 Task: Search one way flight ticket for 4 adults, 1 infant in seat and 1 infant on lap in premium economy from Miami: Miami International Airport to South Bend: South Bend International Airport on 8-6-2023. Choice of flights is Emirates. Number of bags: 5 checked bags. Price is upto 78000. Outbound departure time preference is 22:15.
Action: Mouse moved to (282, 355)
Screenshot: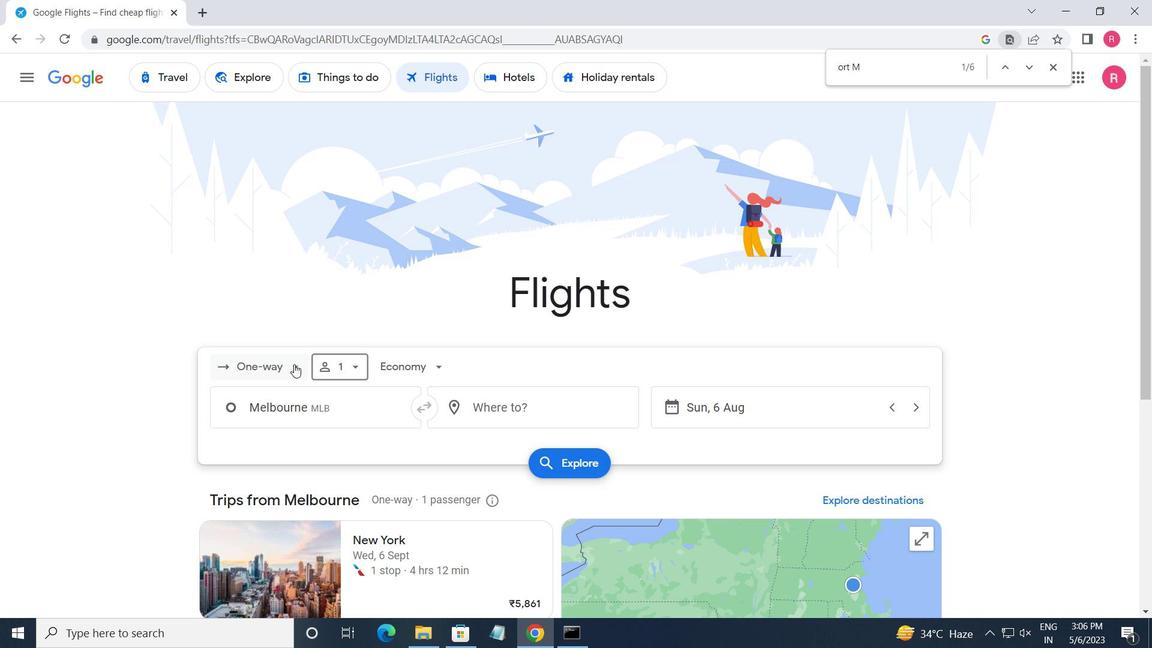 
Action: Mouse pressed left at (282, 355)
Screenshot: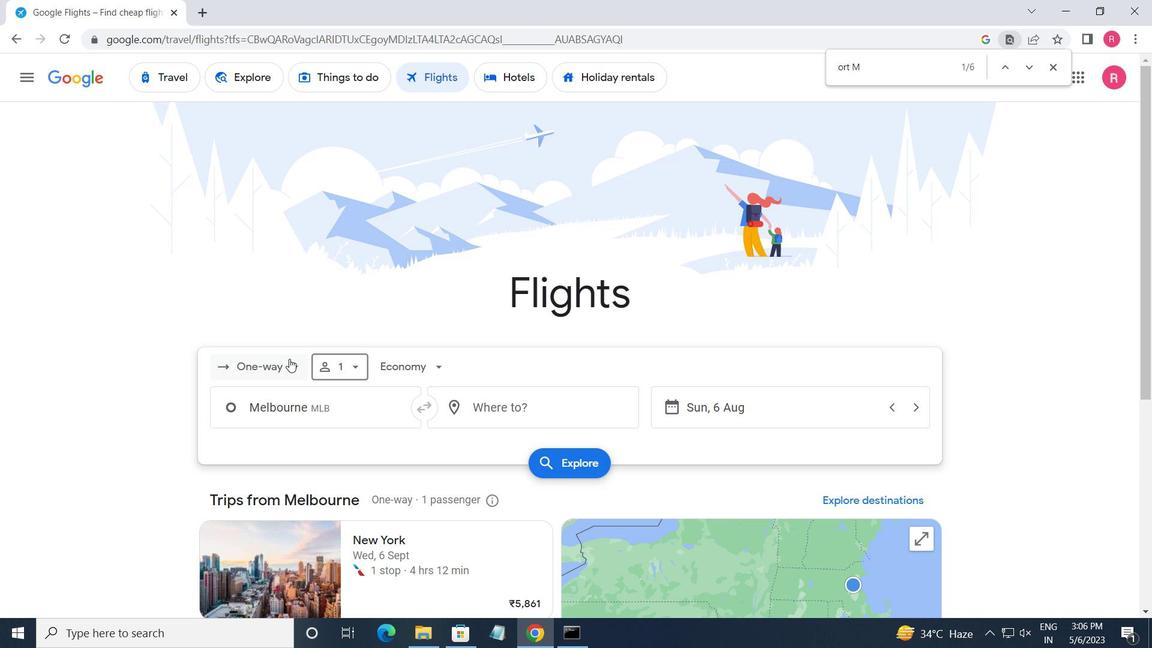 
Action: Mouse moved to (283, 444)
Screenshot: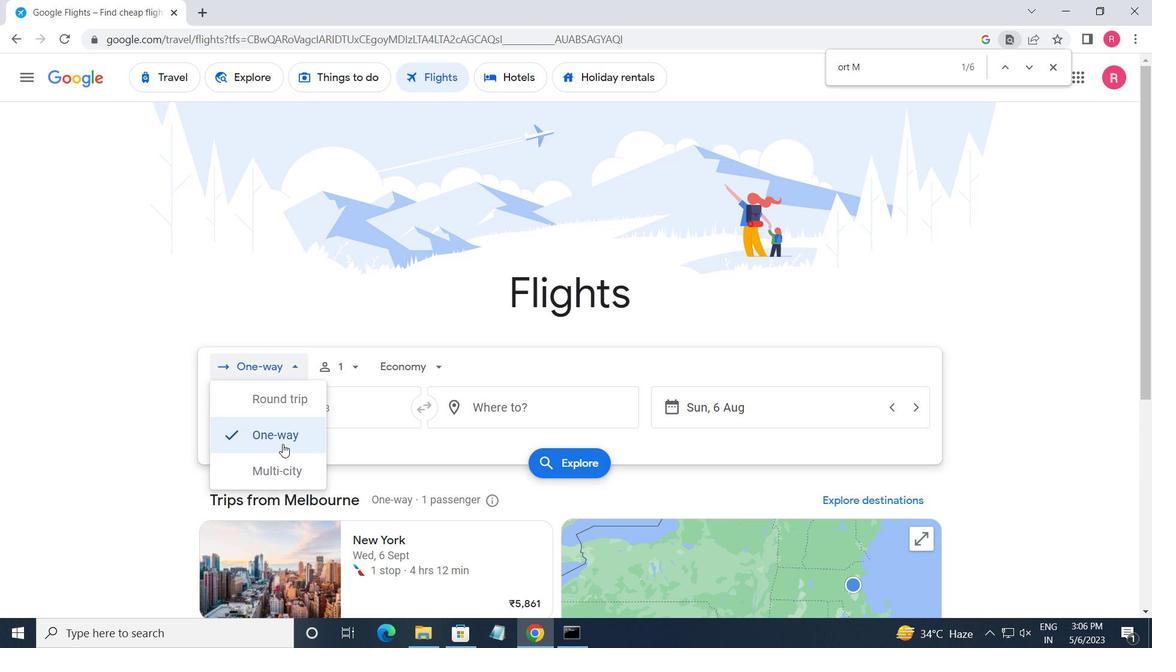 
Action: Mouse pressed left at (283, 444)
Screenshot: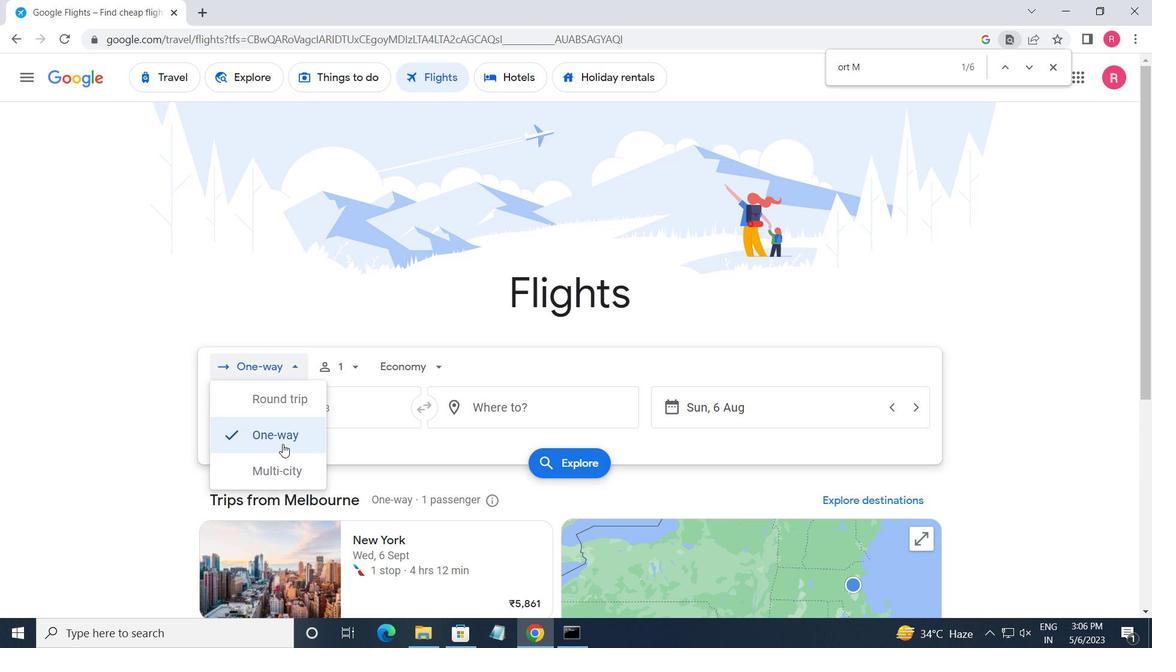 
Action: Mouse moved to (363, 373)
Screenshot: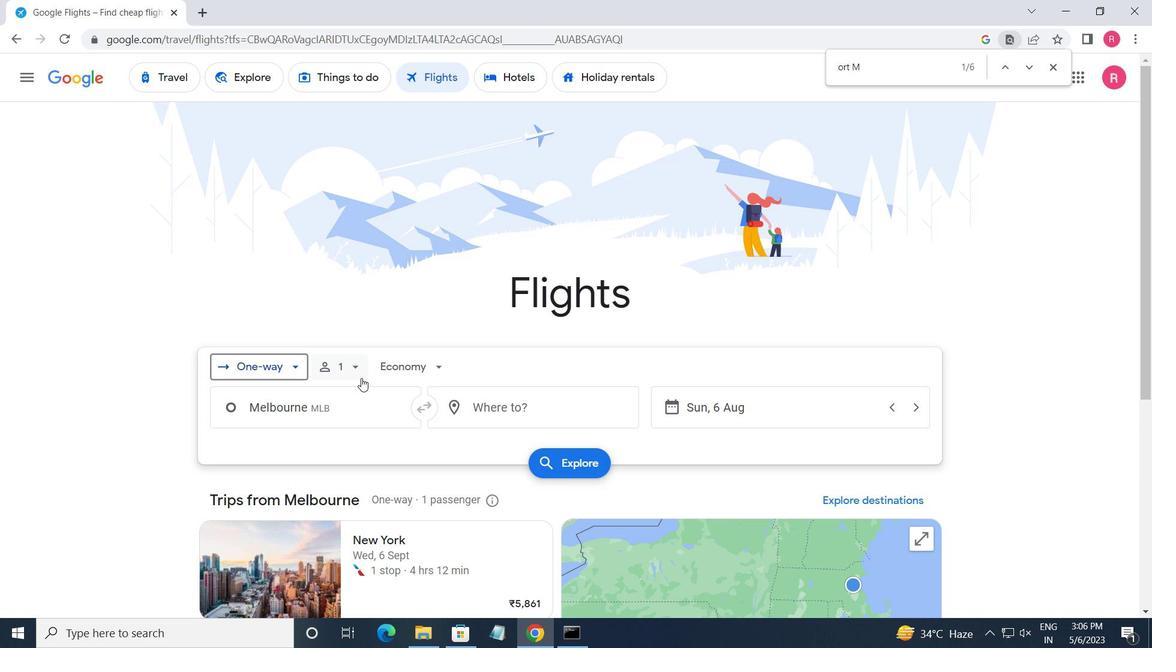 
Action: Mouse pressed left at (363, 373)
Screenshot: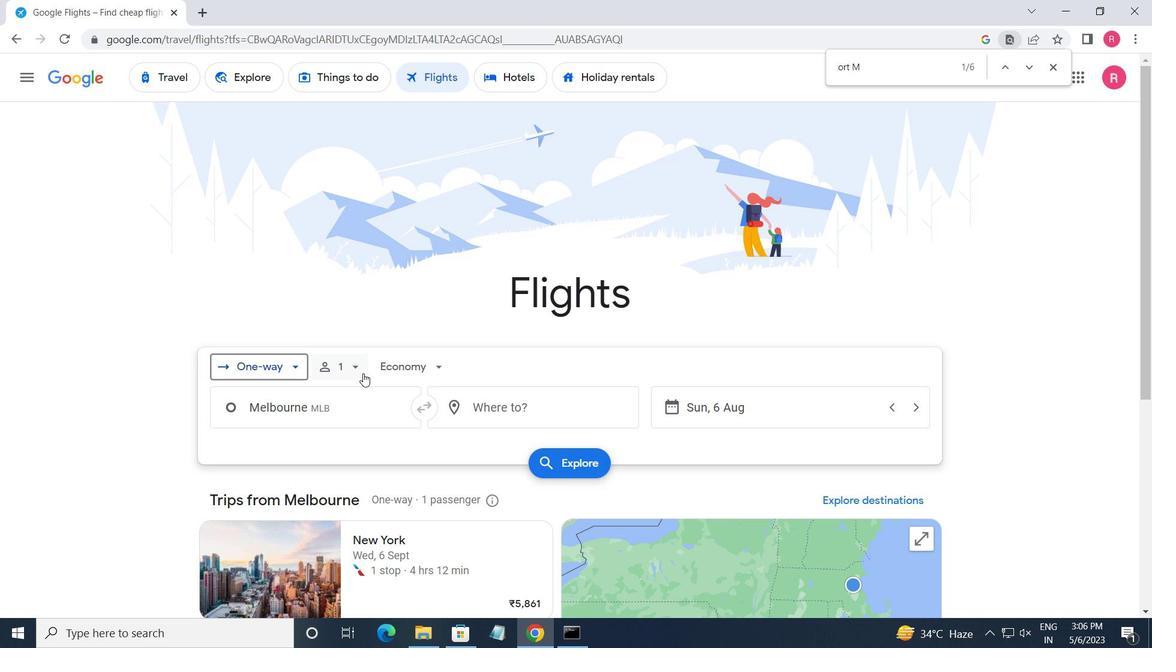 
Action: Mouse moved to (466, 407)
Screenshot: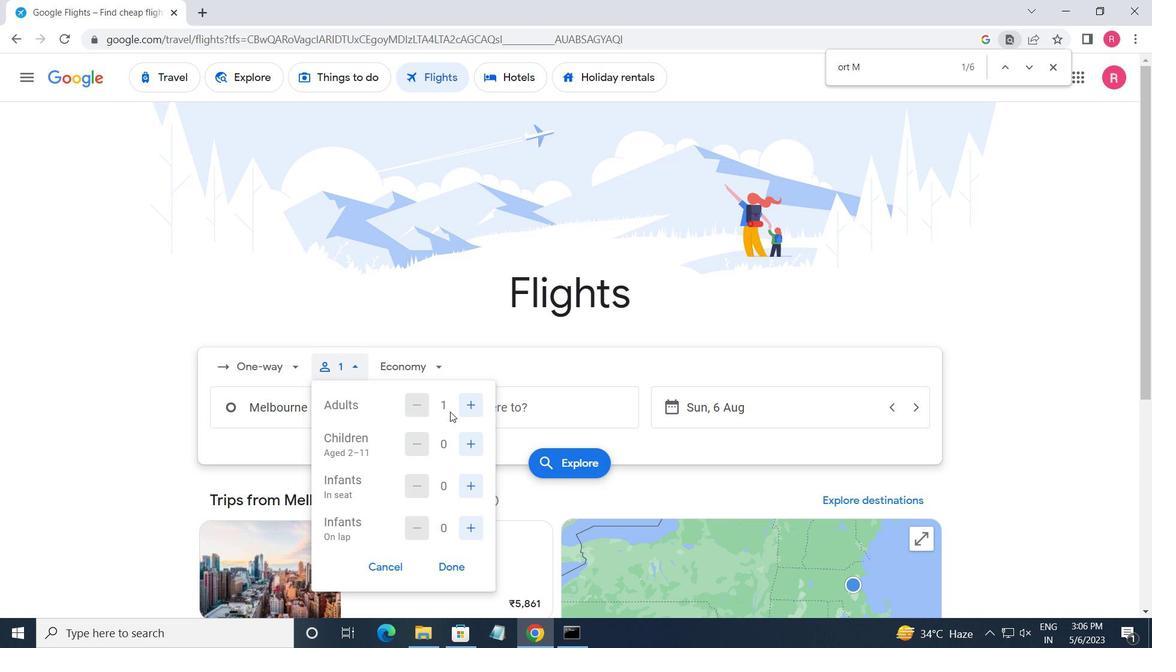 
Action: Mouse pressed left at (466, 407)
Screenshot: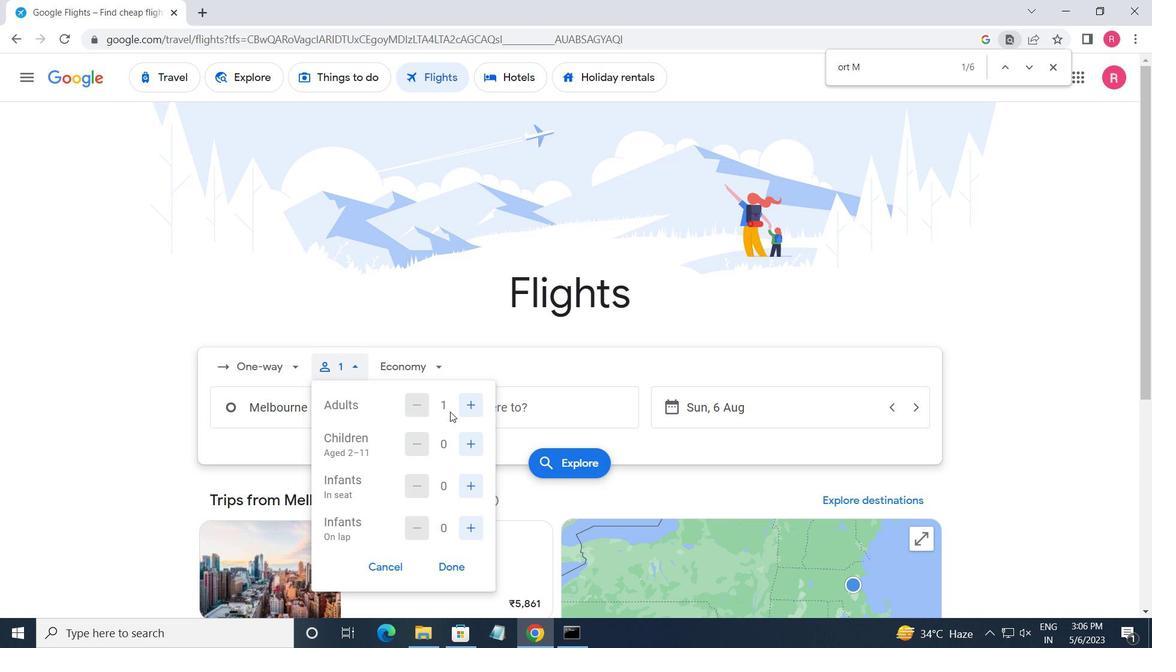 
Action: Mouse pressed left at (466, 407)
Screenshot: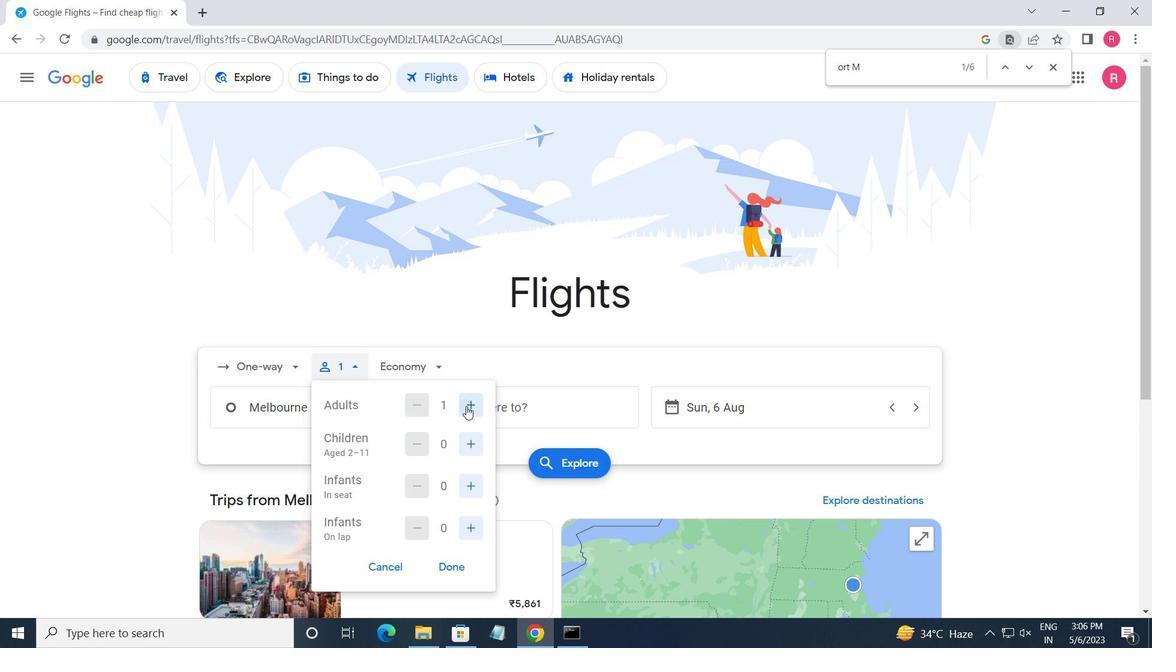 
Action: Mouse pressed left at (466, 407)
Screenshot: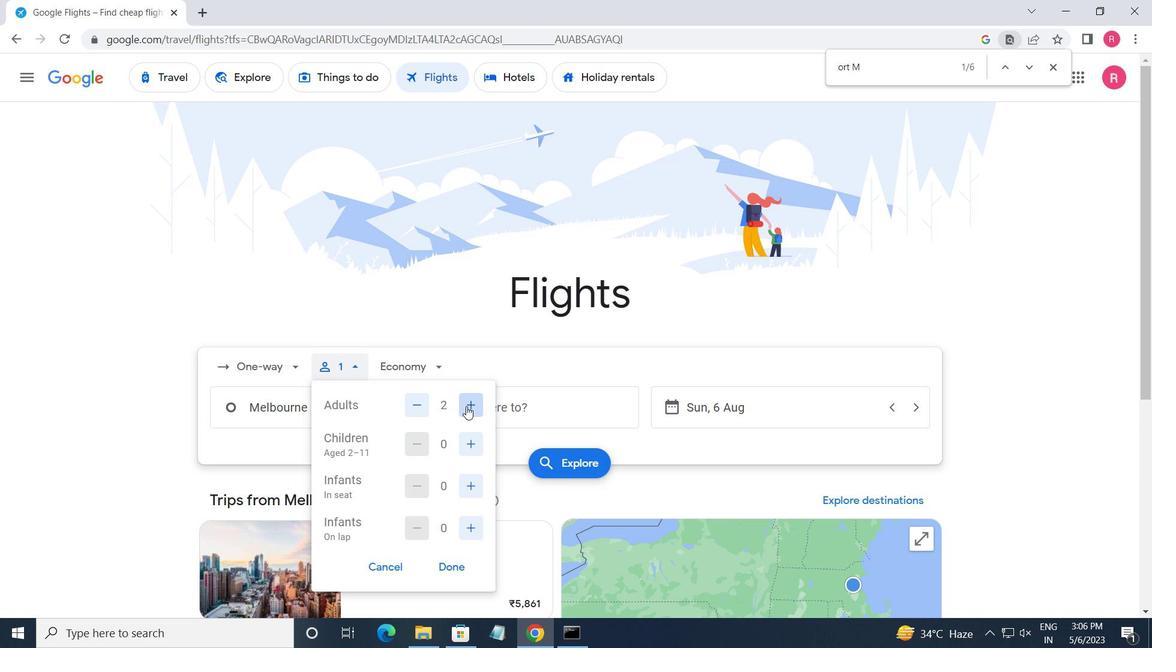 
Action: Mouse moved to (467, 447)
Screenshot: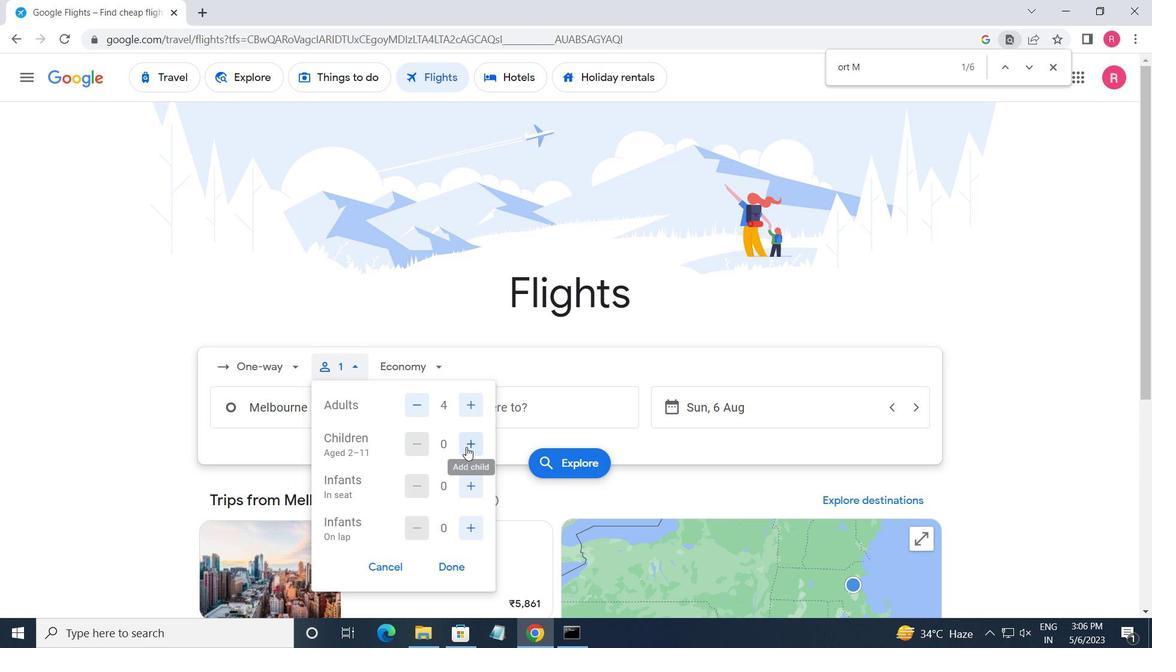 
Action: Mouse pressed left at (467, 447)
Screenshot: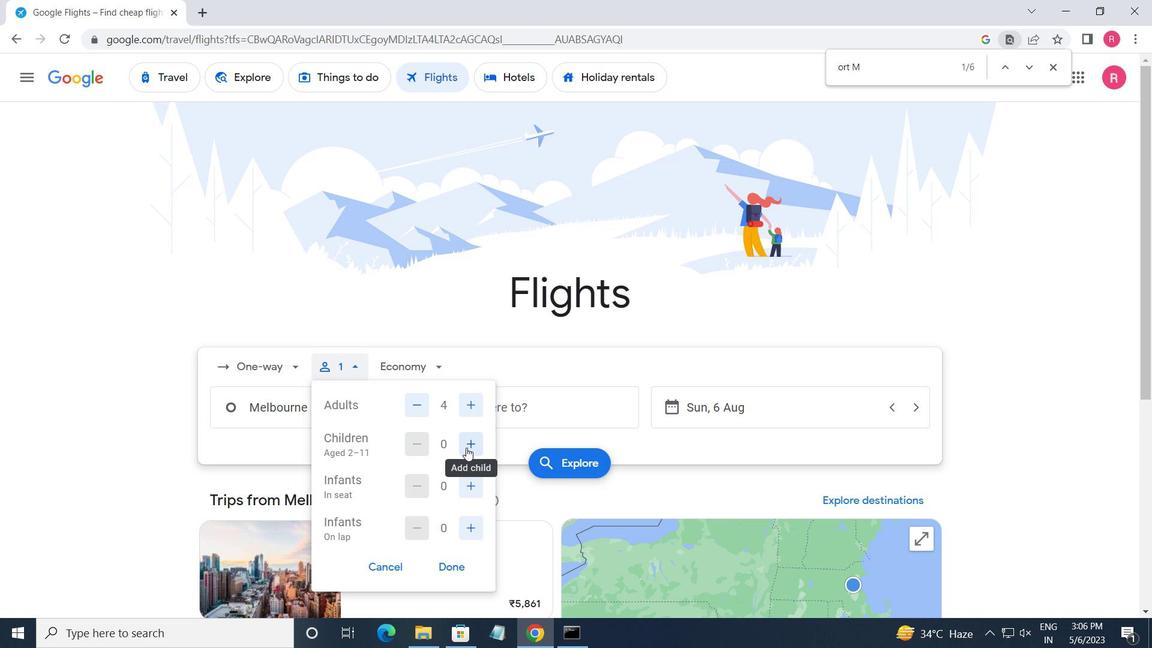 
Action: Mouse moved to (463, 486)
Screenshot: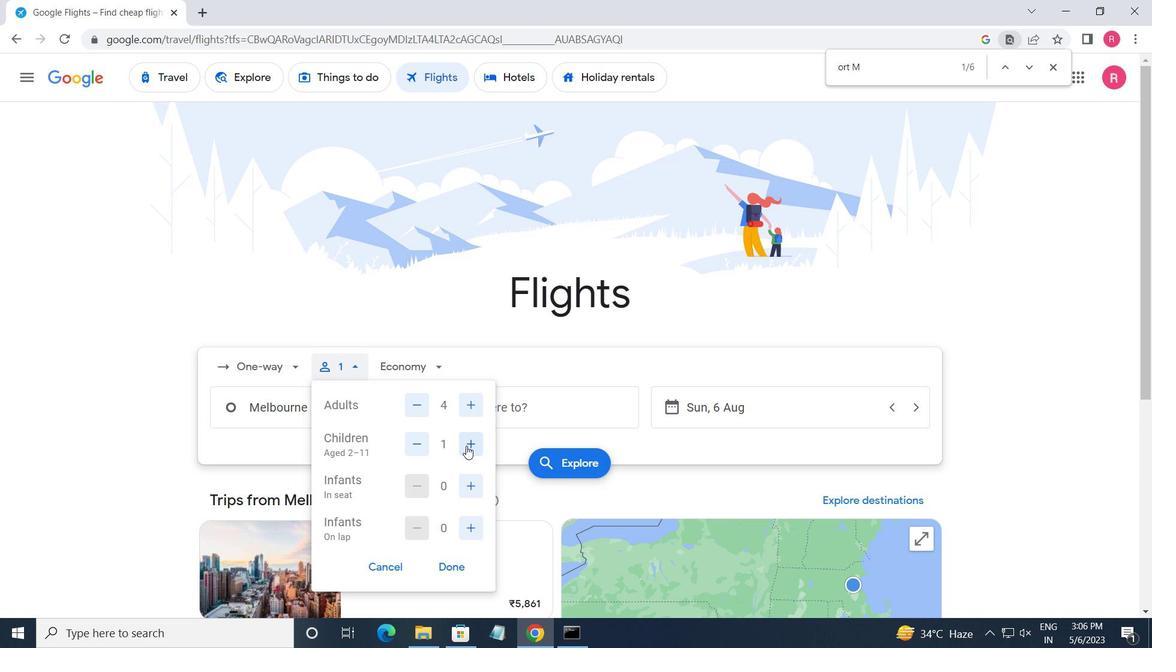 
Action: Mouse pressed left at (463, 486)
Screenshot: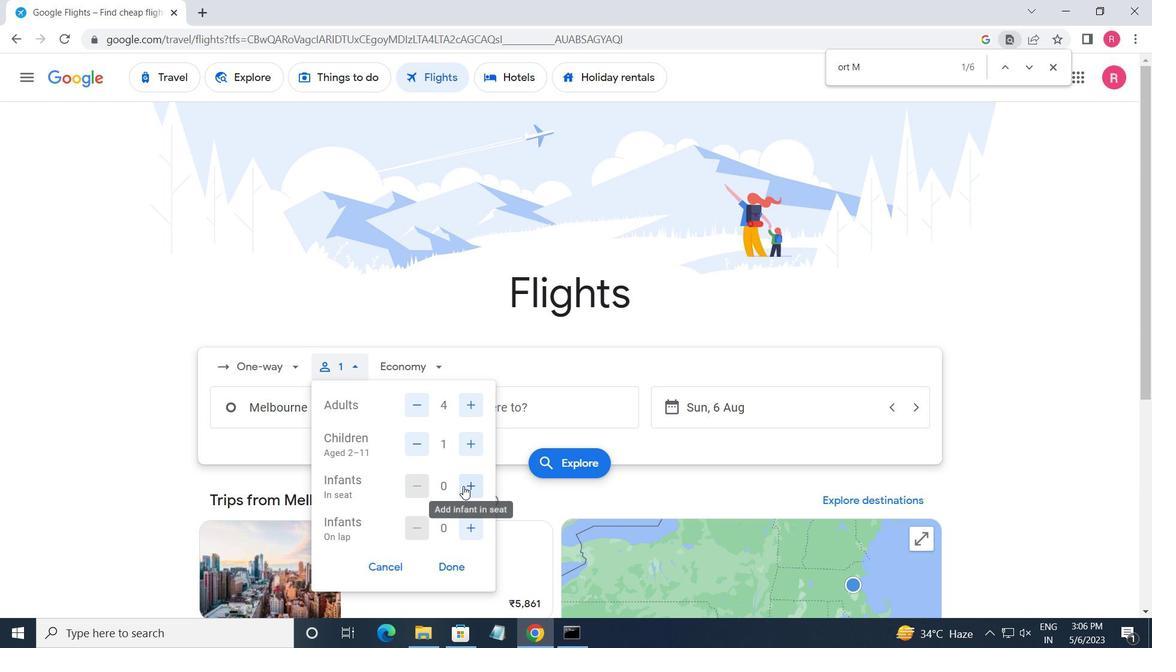 
Action: Mouse moved to (449, 575)
Screenshot: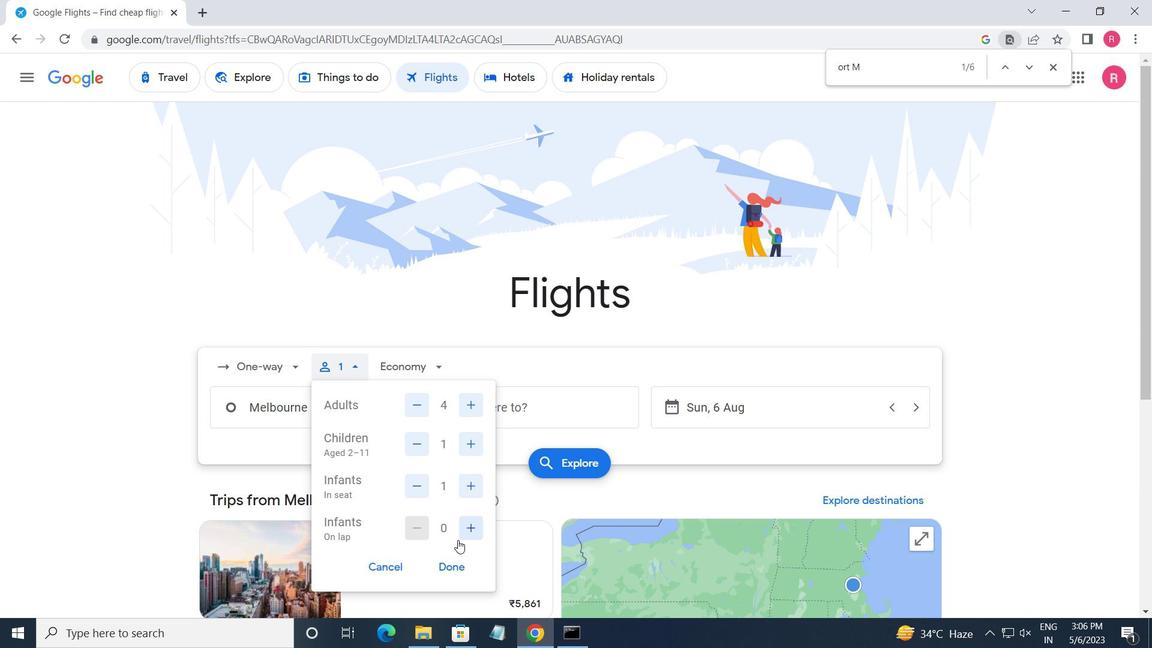 
Action: Mouse pressed left at (449, 575)
Screenshot: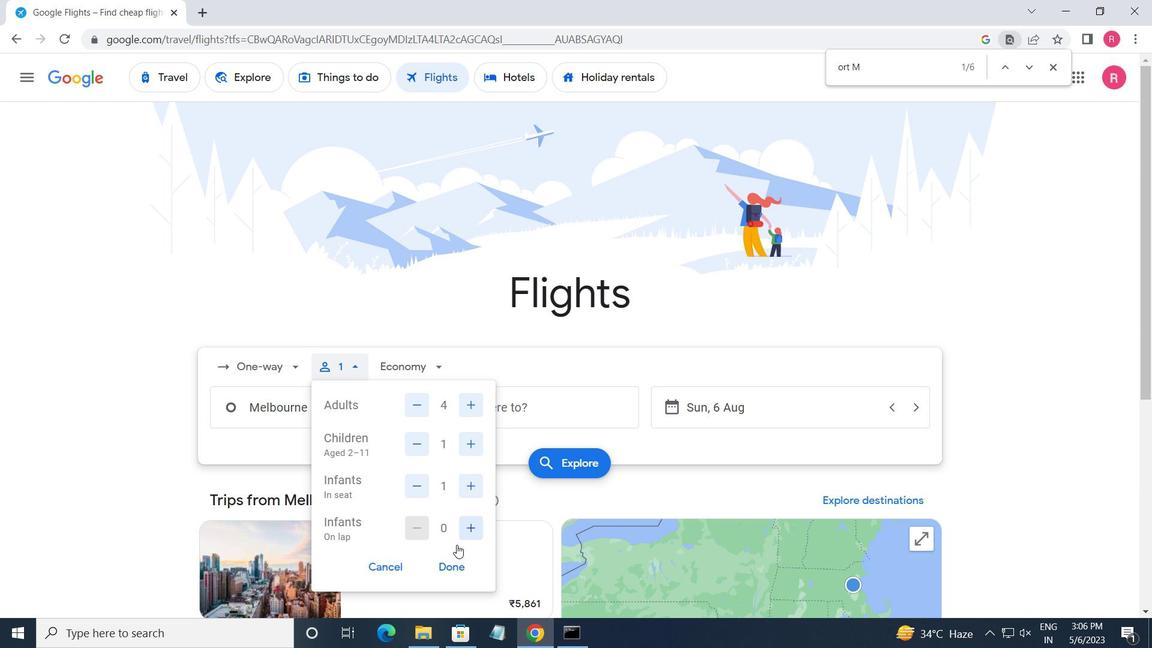 
Action: Mouse moved to (401, 371)
Screenshot: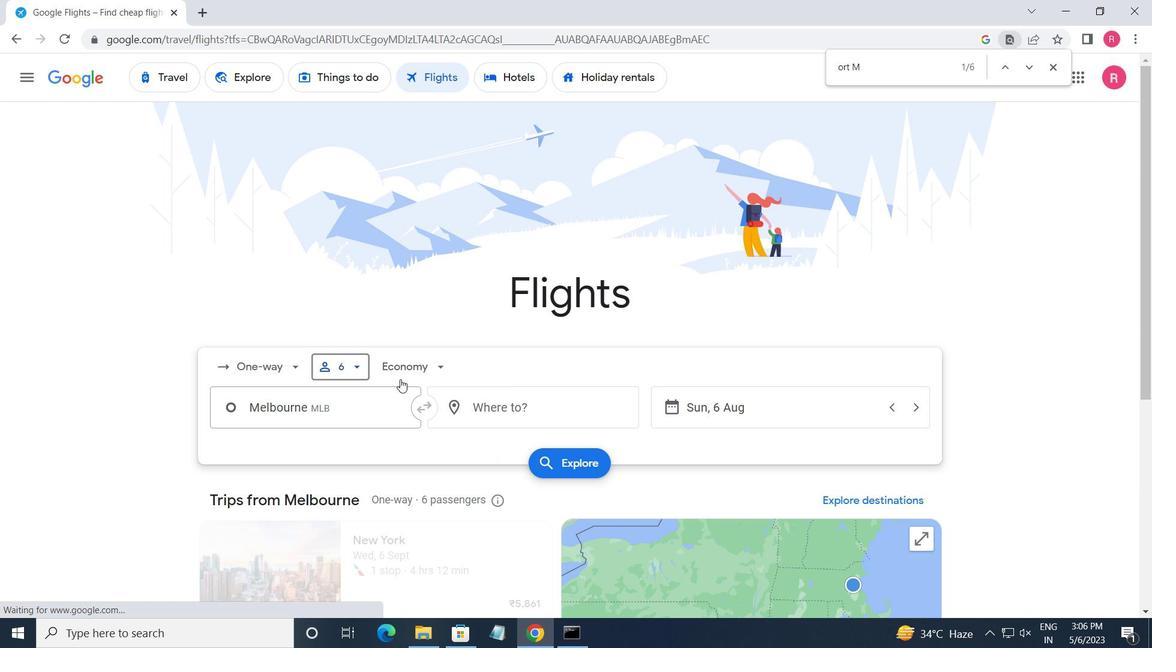 
Action: Mouse pressed left at (401, 371)
Screenshot: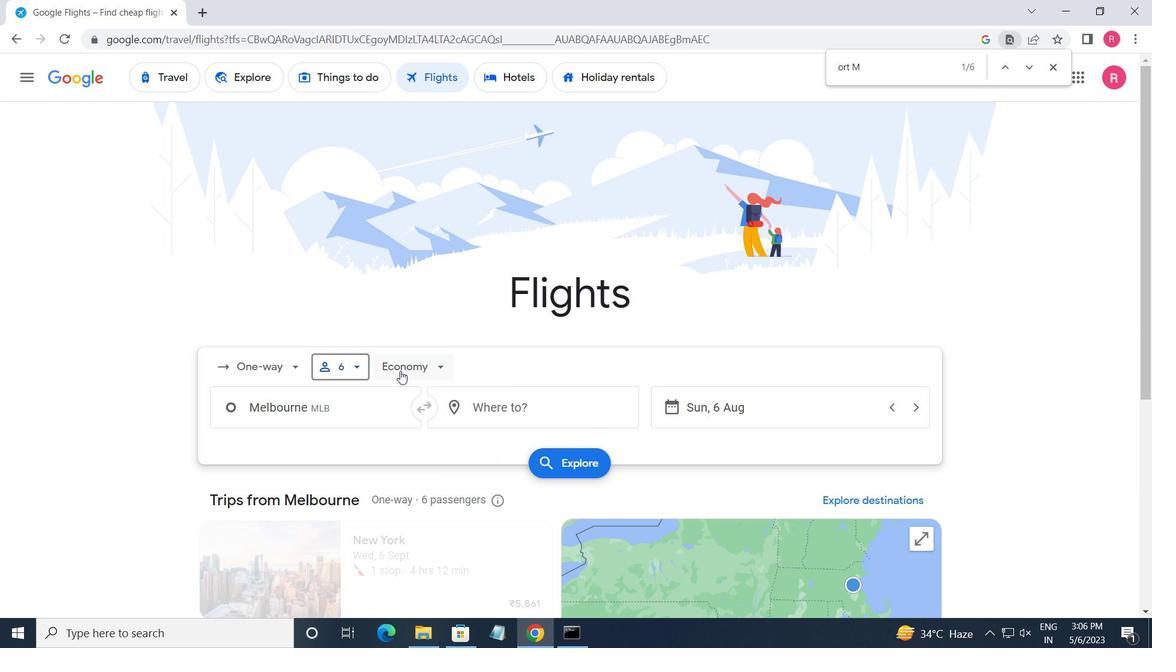 
Action: Mouse moved to (416, 443)
Screenshot: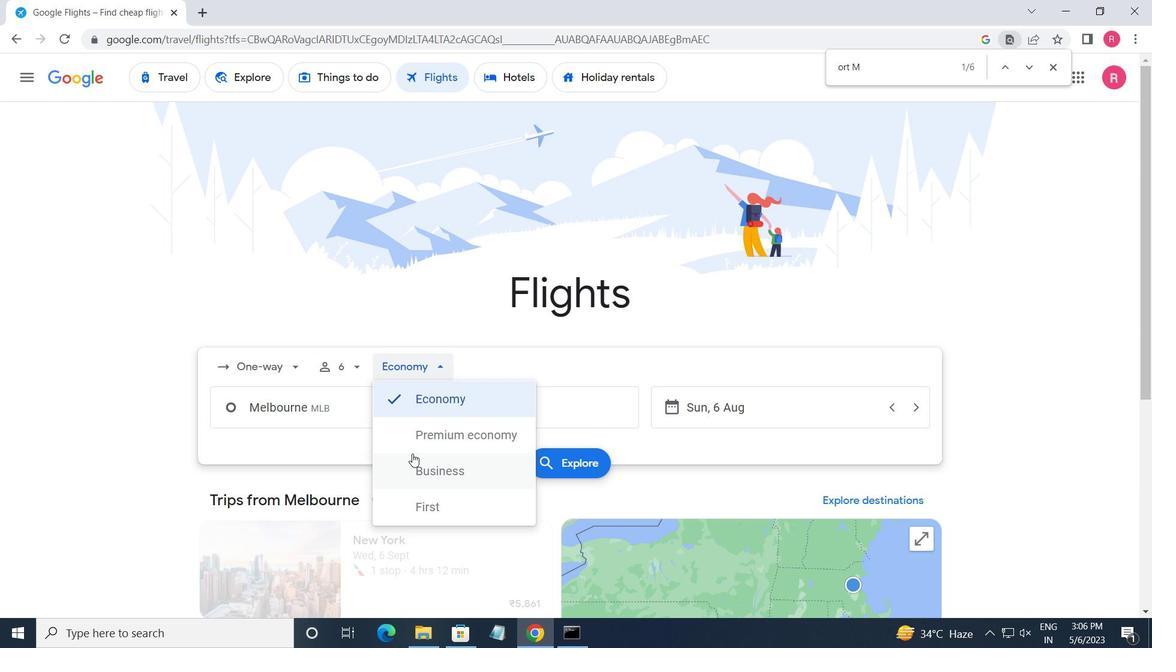
Action: Mouse pressed left at (416, 443)
Screenshot: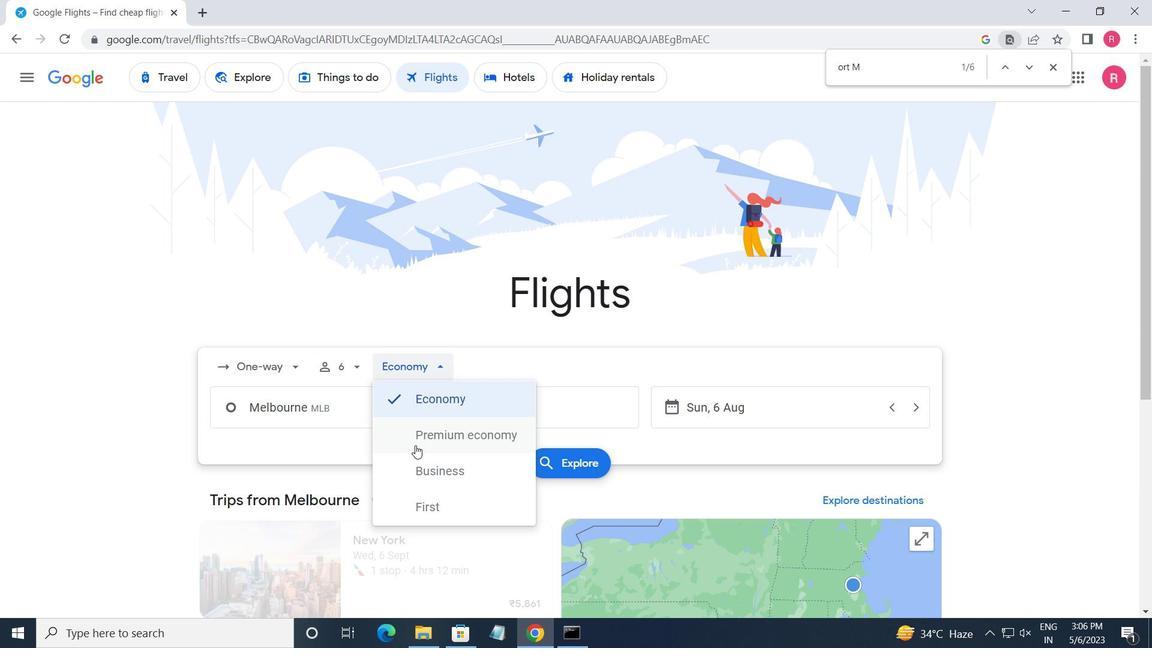 
Action: Mouse moved to (355, 423)
Screenshot: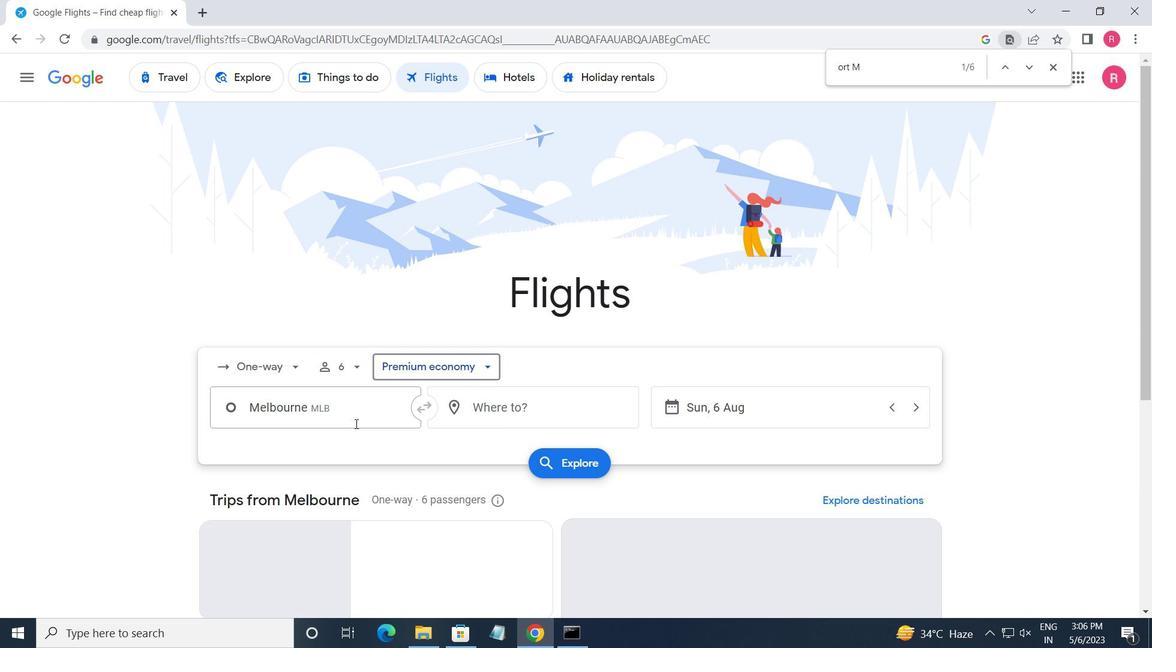 
Action: Mouse pressed left at (355, 423)
Screenshot: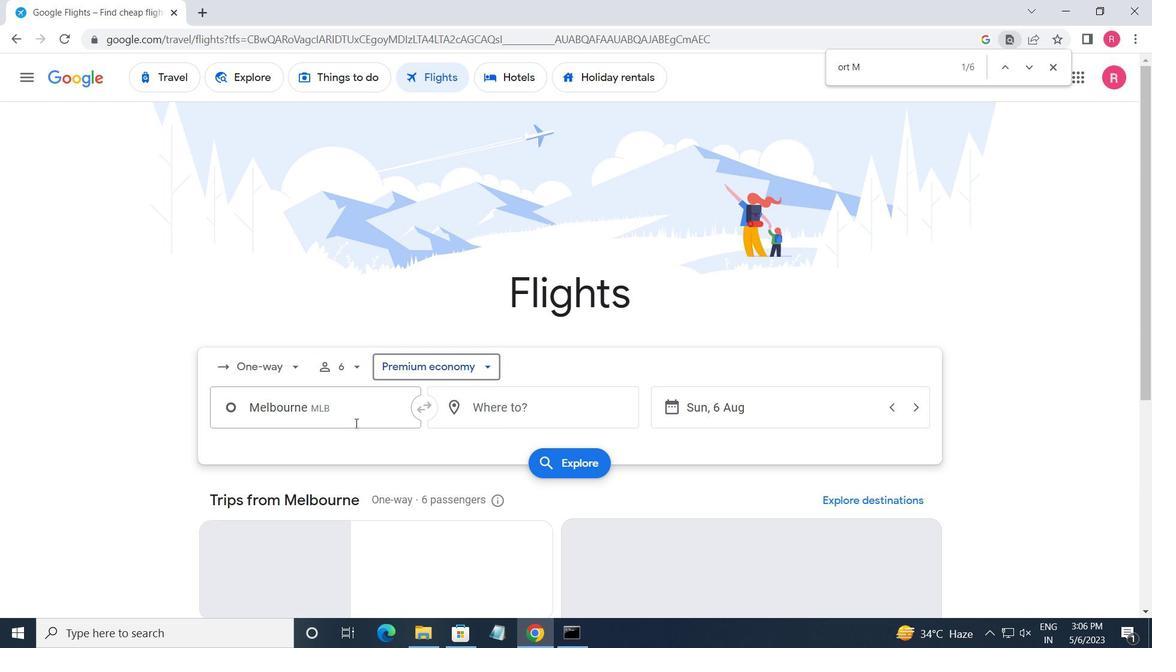 
Action: Mouse moved to (349, 419)
Screenshot: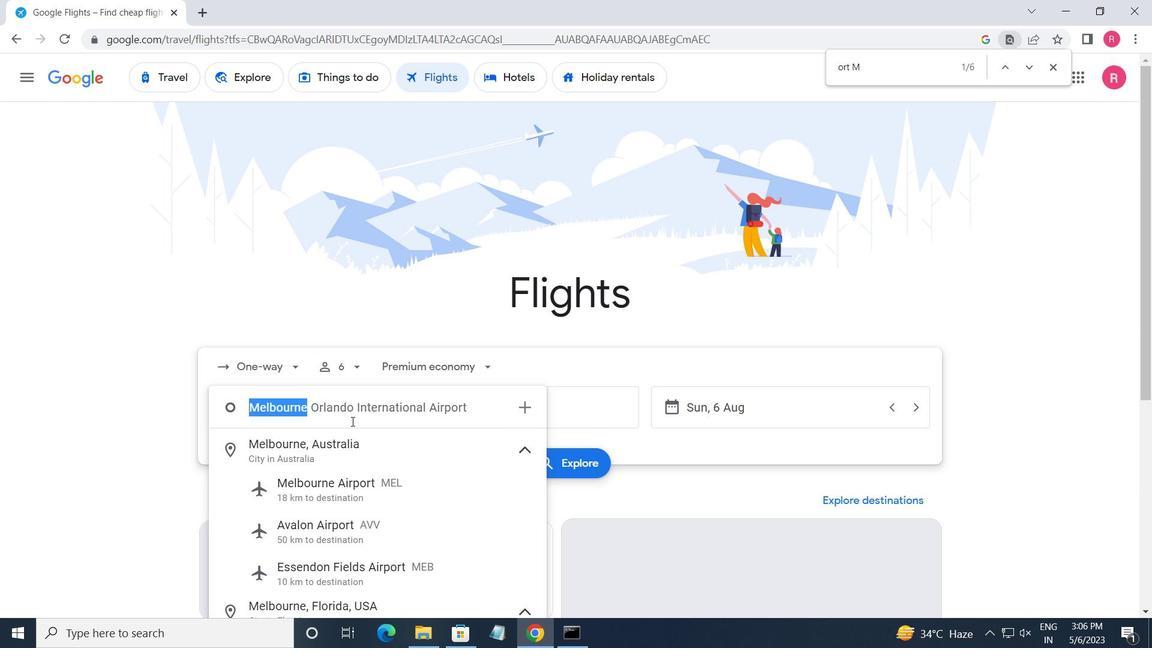 
Action: Key pressed <Key.shift_r>Miami
Screenshot: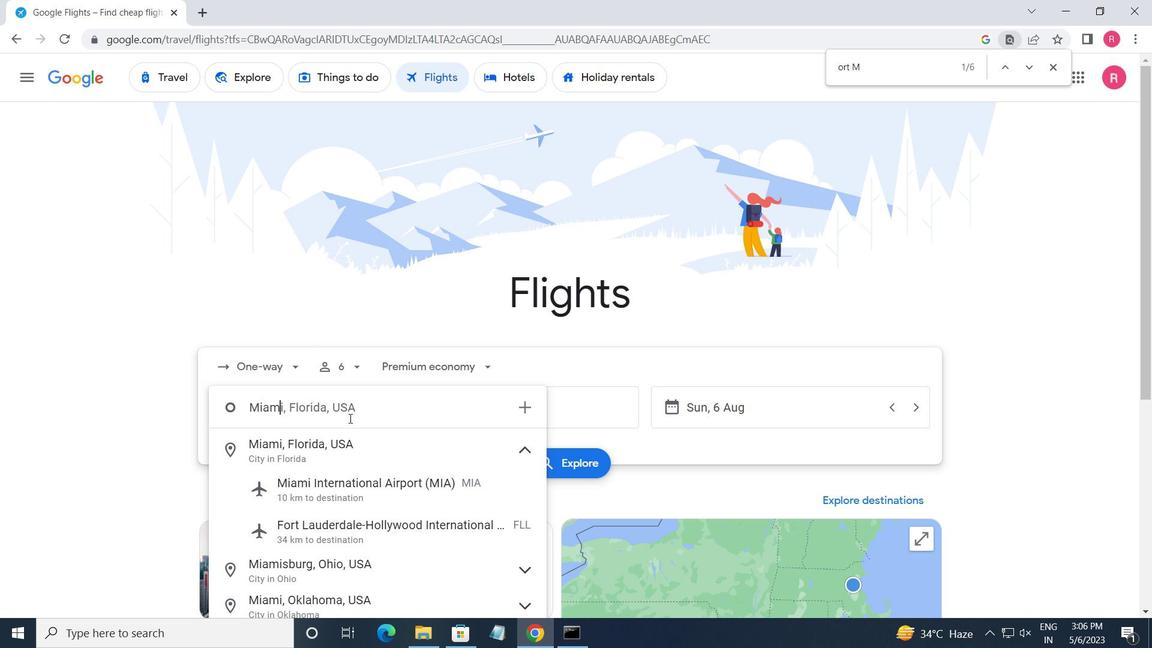 
Action: Mouse moved to (322, 497)
Screenshot: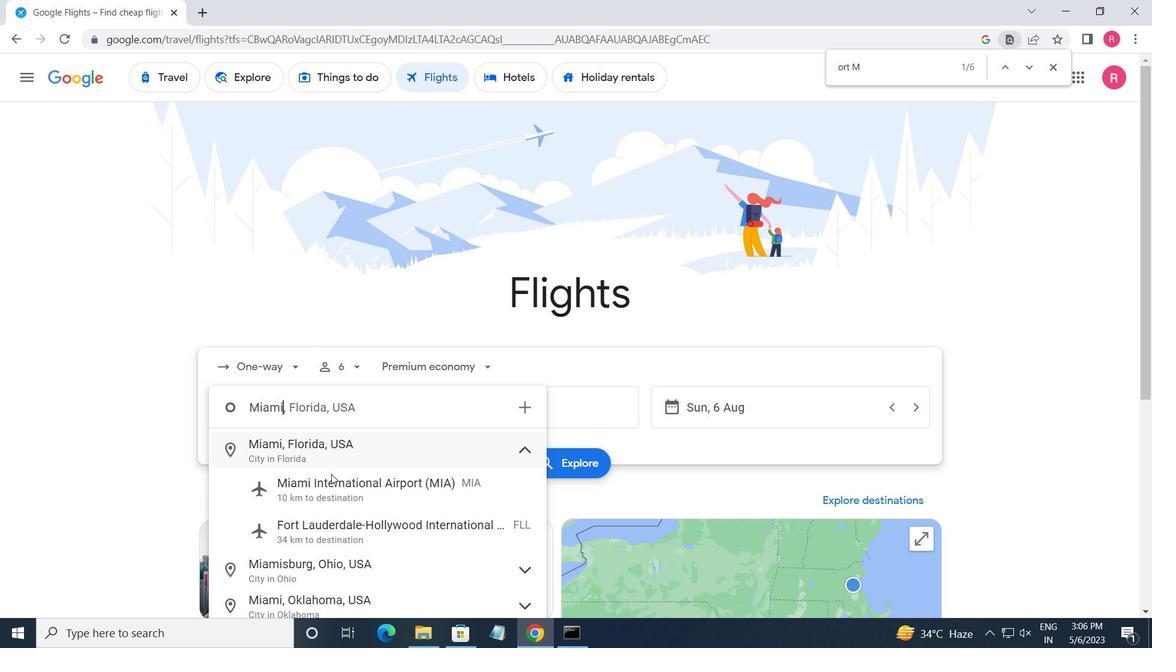 
Action: Mouse pressed left at (322, 497)
Screenshot: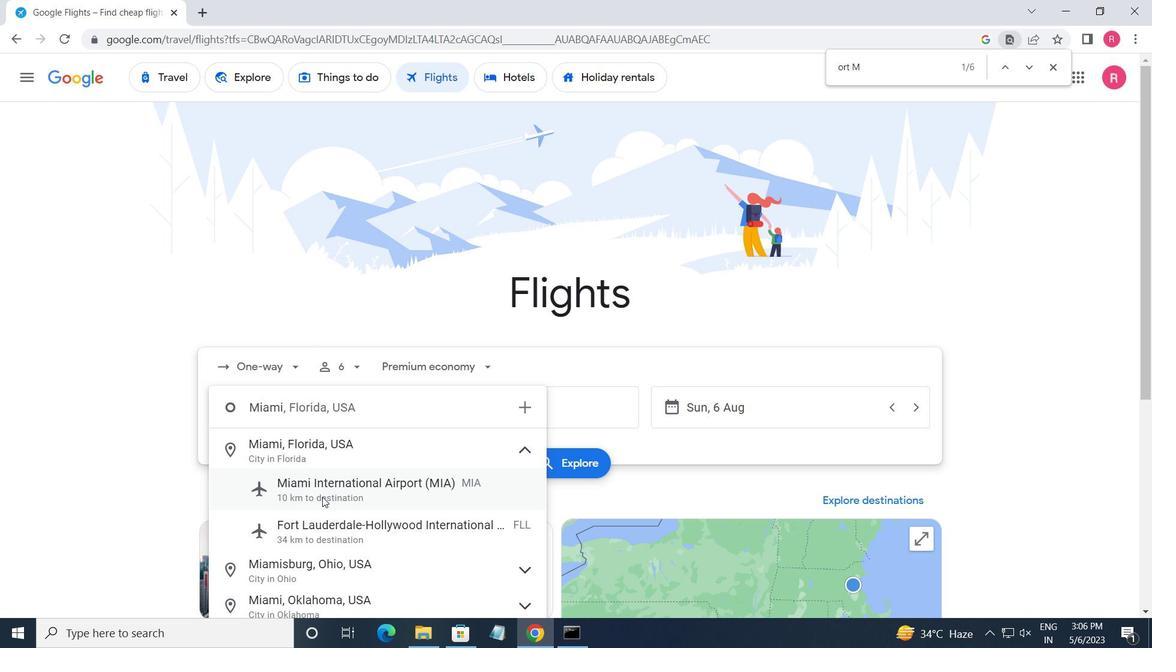
Action: Mouse moved to (540, 406)
Screenshot: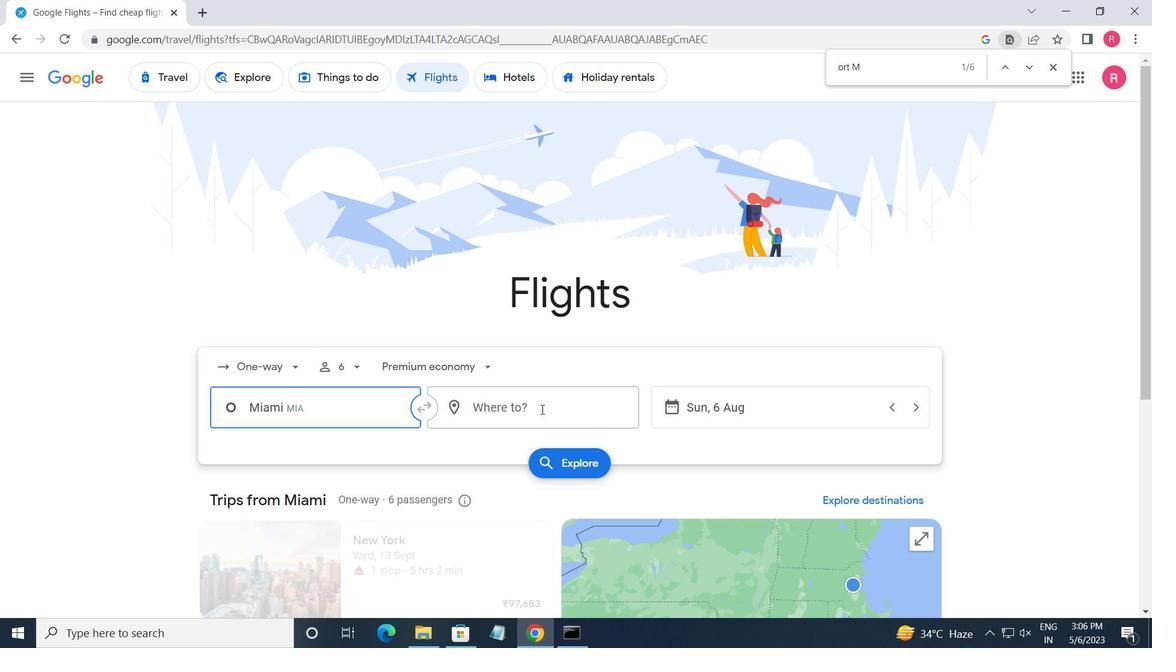 
Action: Mouse pressed left at (540, 406)
Screenshot: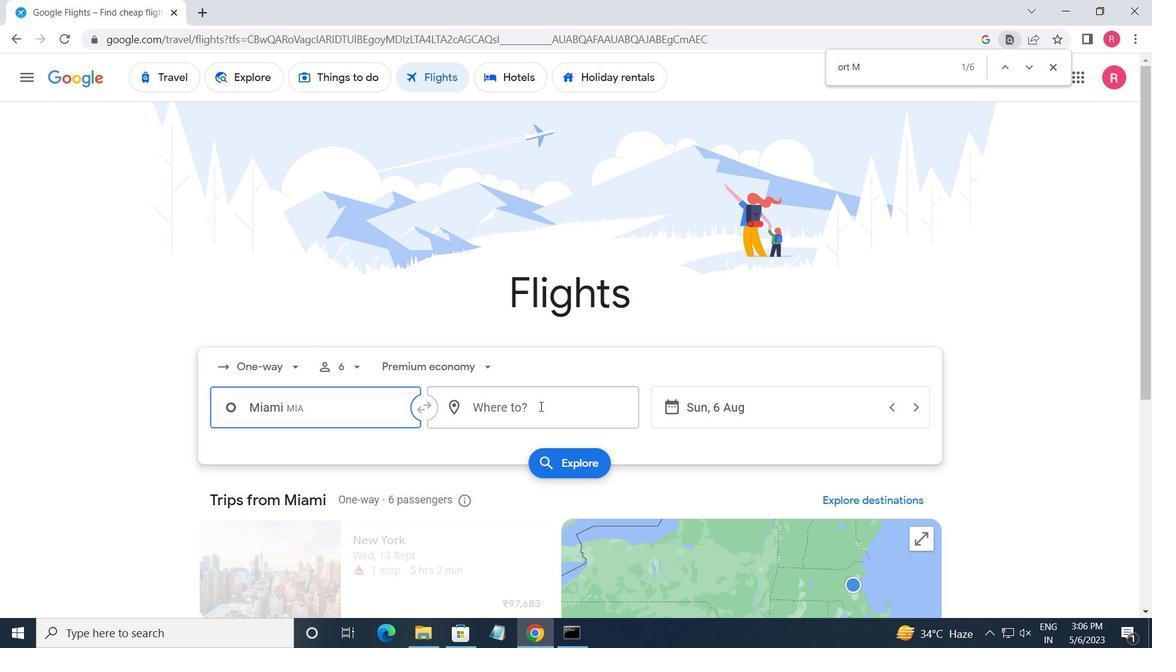 
Action: Mouse moved to (305, 436)
Screenshot: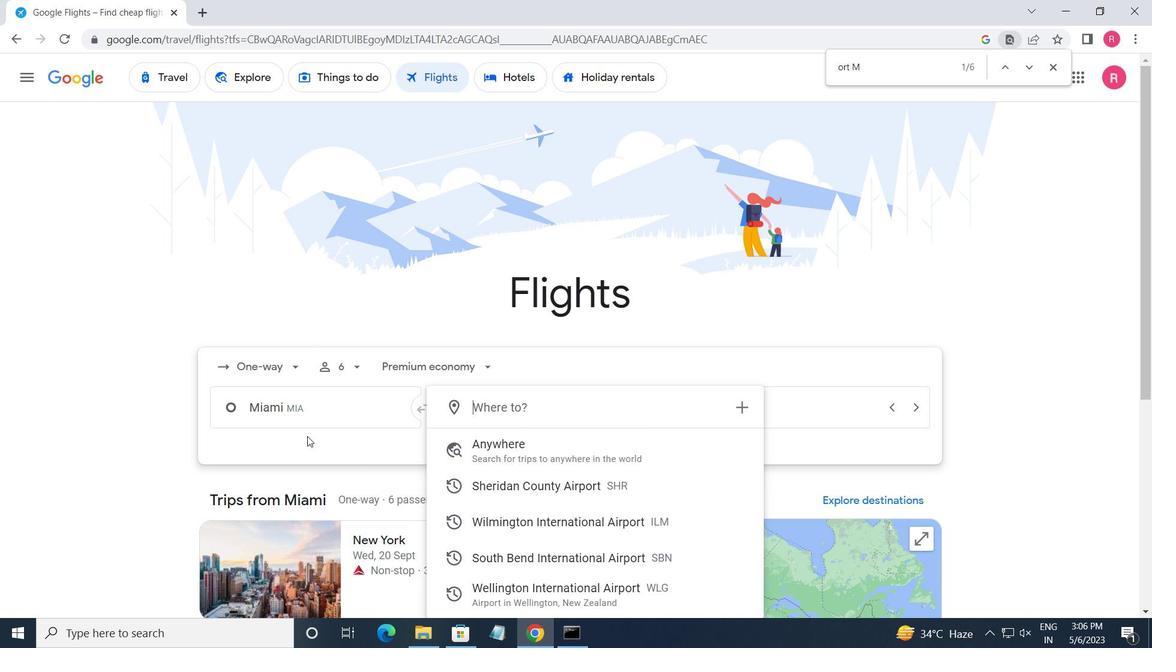 
Action: Key pressed <Key.shift>SOUTH<Key.space><Key.shift><Key.shift><Key.shift><Key.shift>BEND
Screenshot: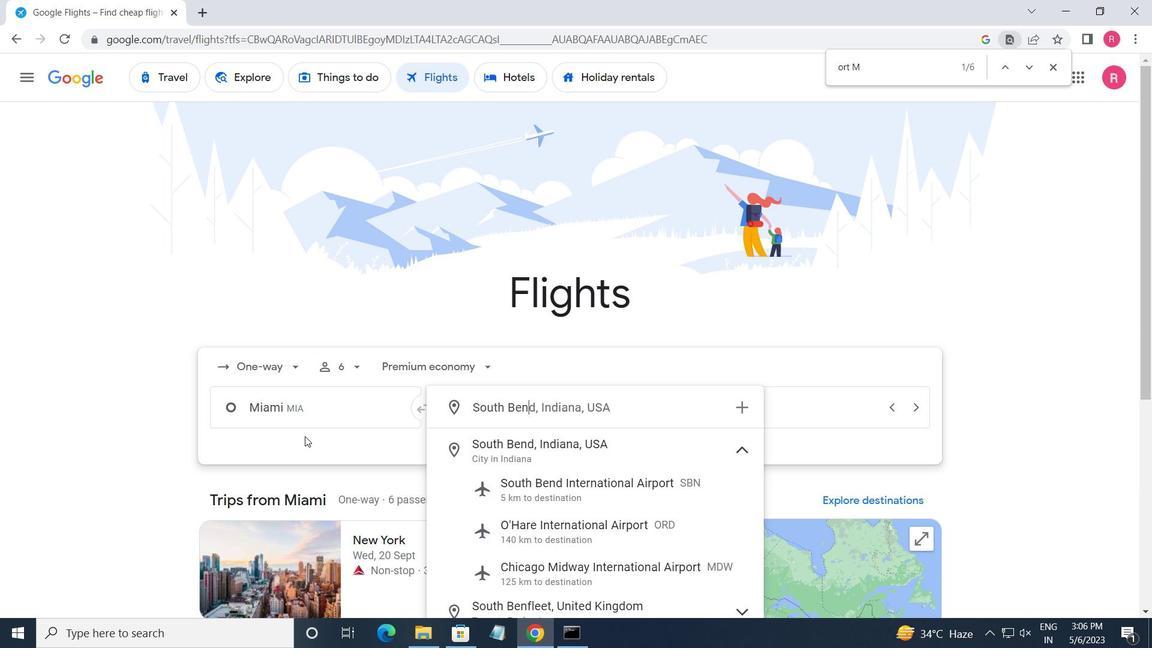 
Action: Mouse moved to (527, 495)
Screenshot: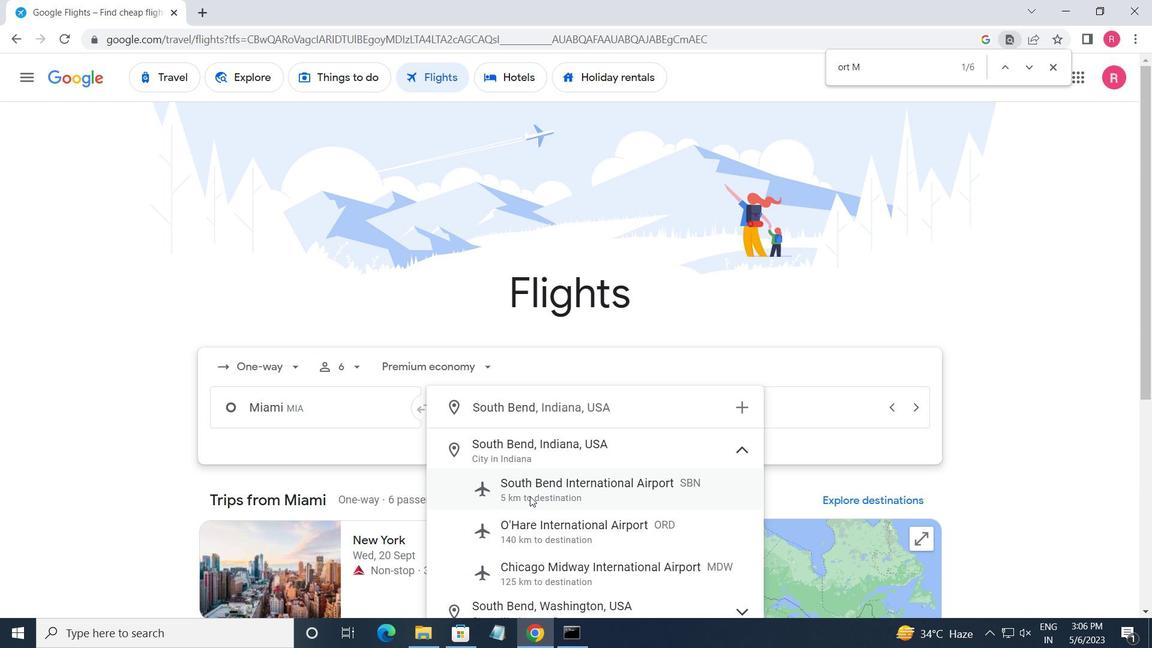
Action: Mouse pressed left at (527, 495)
Screenshot: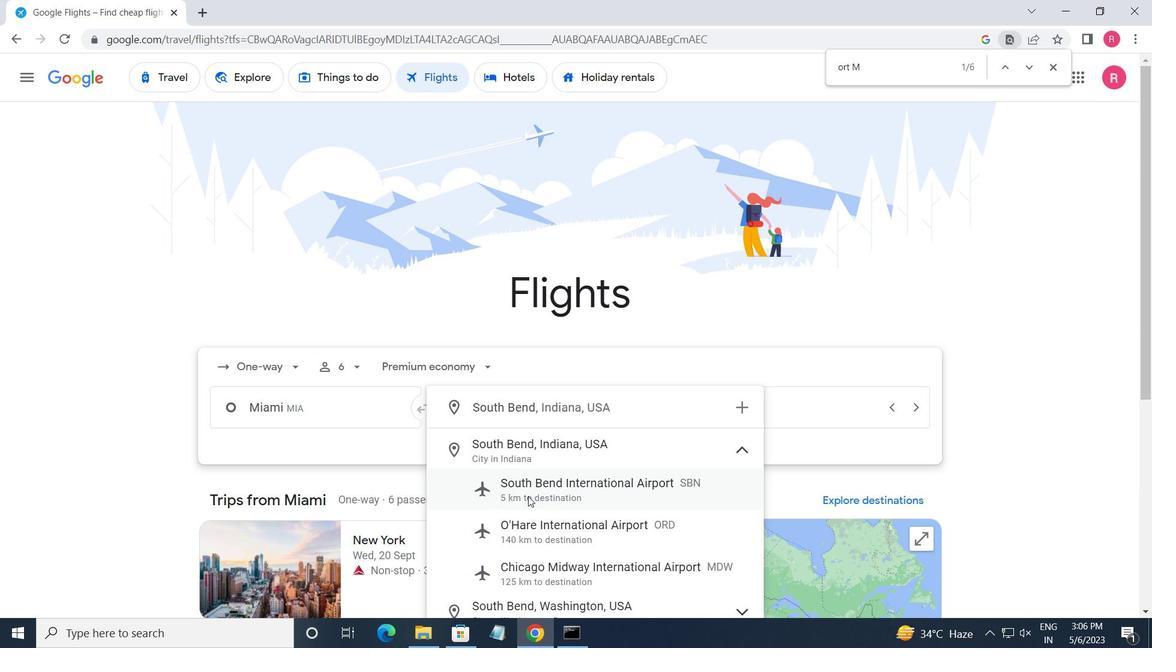 
Action: Mouse moved to (764, 403)
Screenshot: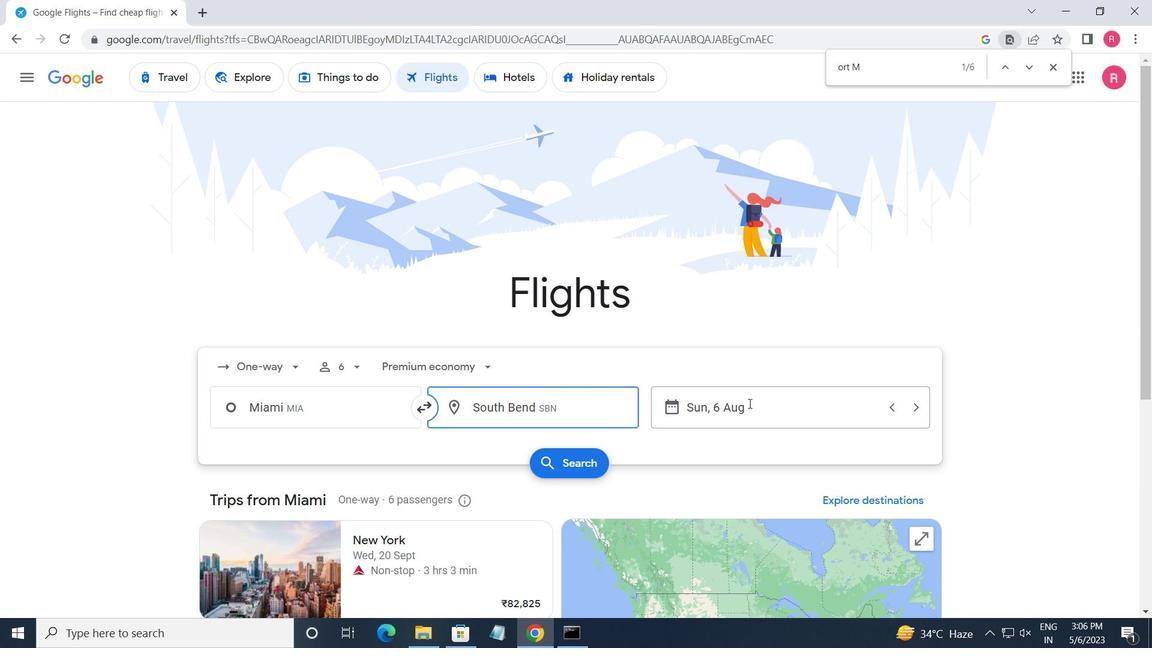 
Action: Mouse pressed left at (764, 403)
Screenshot: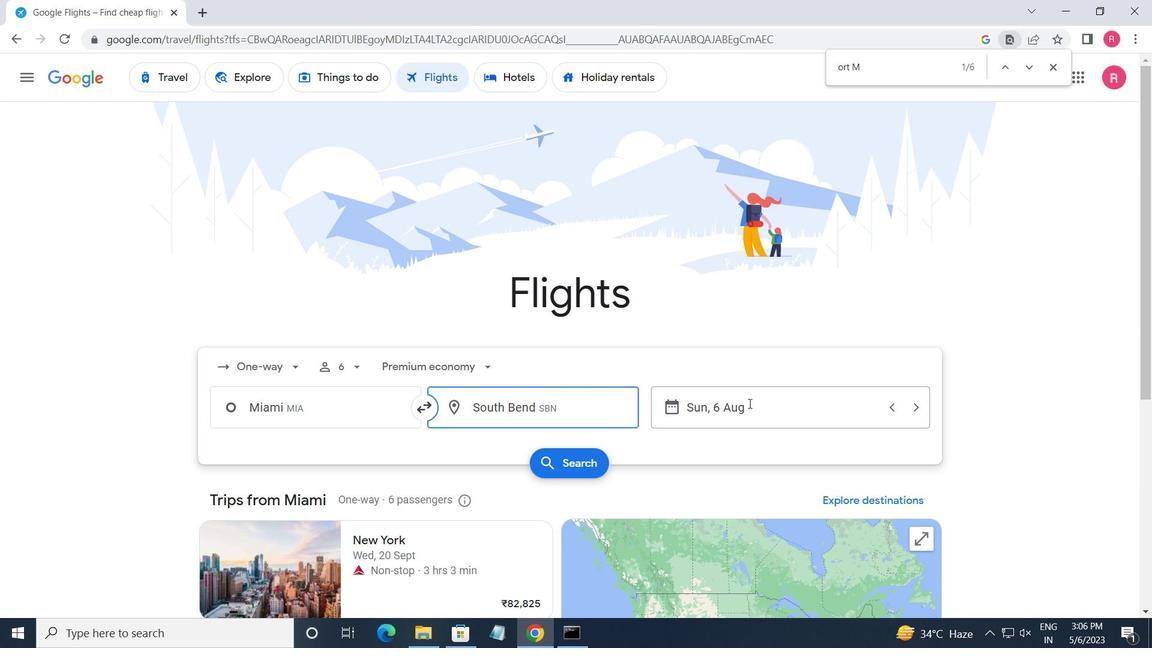 
Action: Mouse moved to (391, 393)
Screenshot: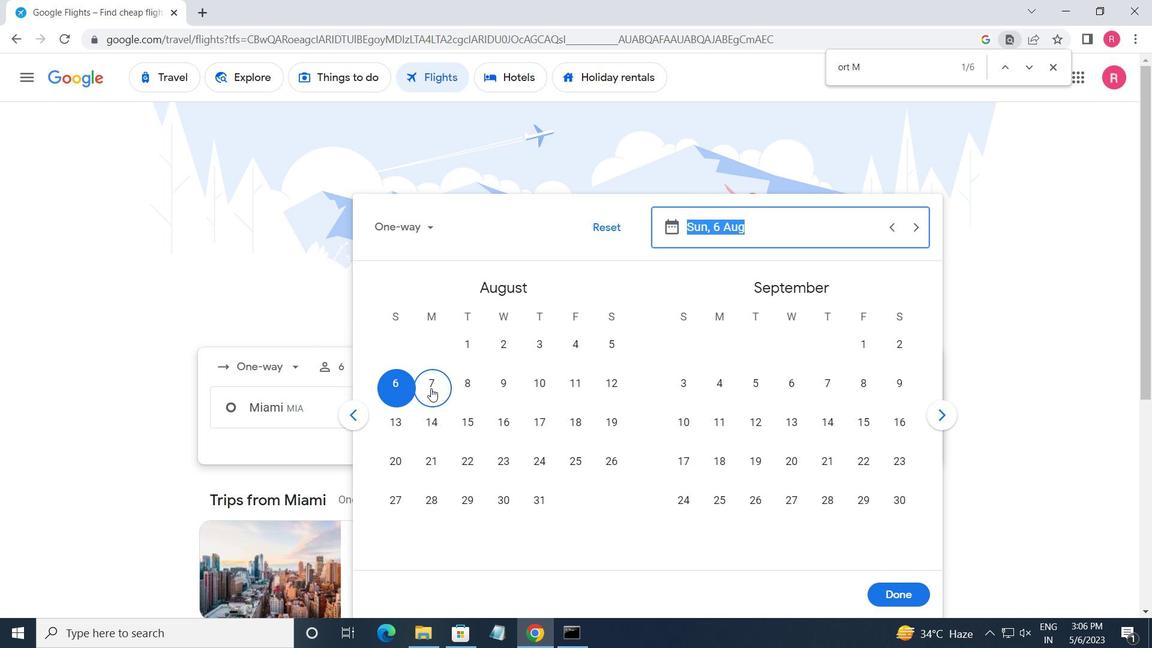 
Action: Mouse pressed left at (391, 393)
Screenshot: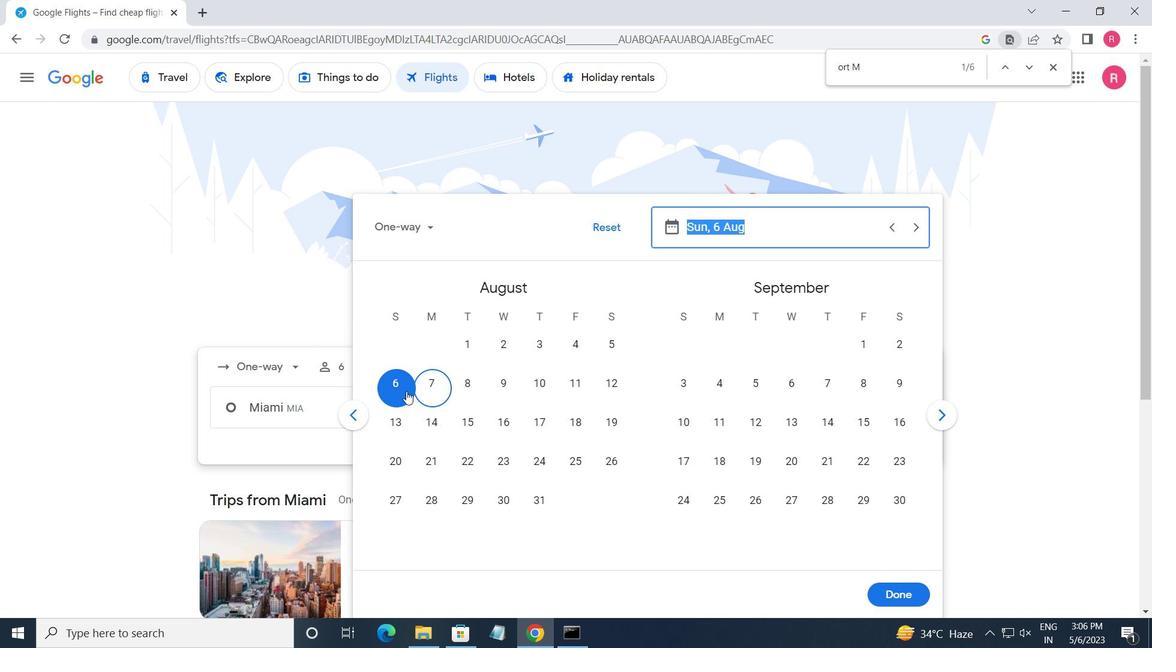 
Action: Mouse moved to (910, 600)
Screenshot: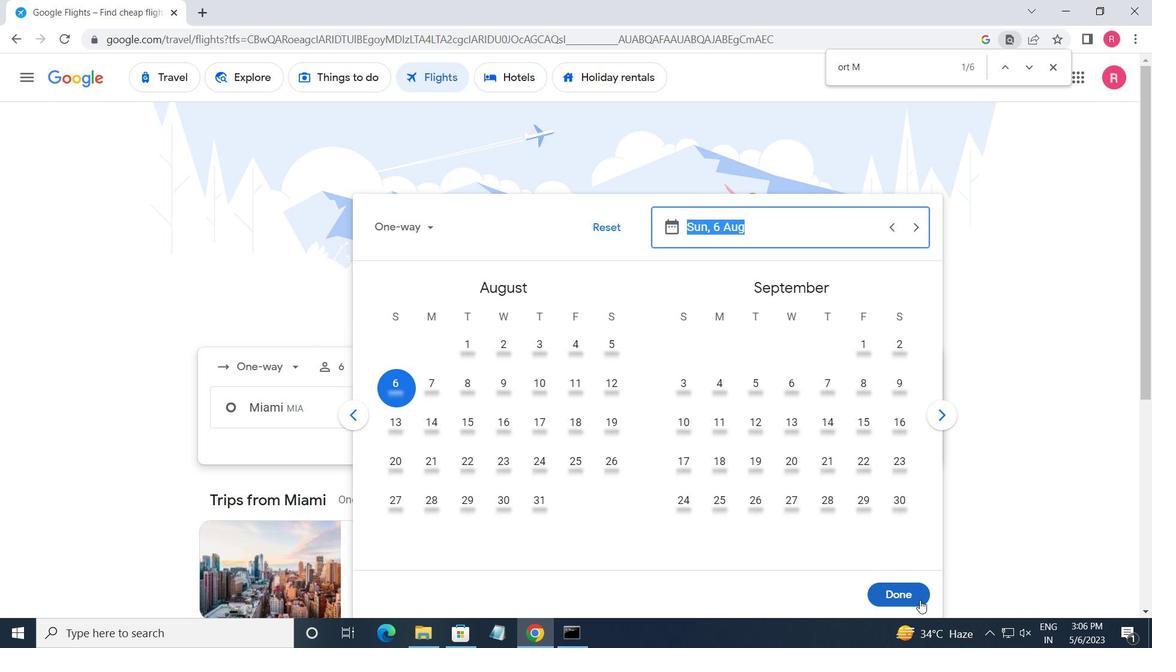 
Action: Mouse pressed left at (910, 600)
Screenshot: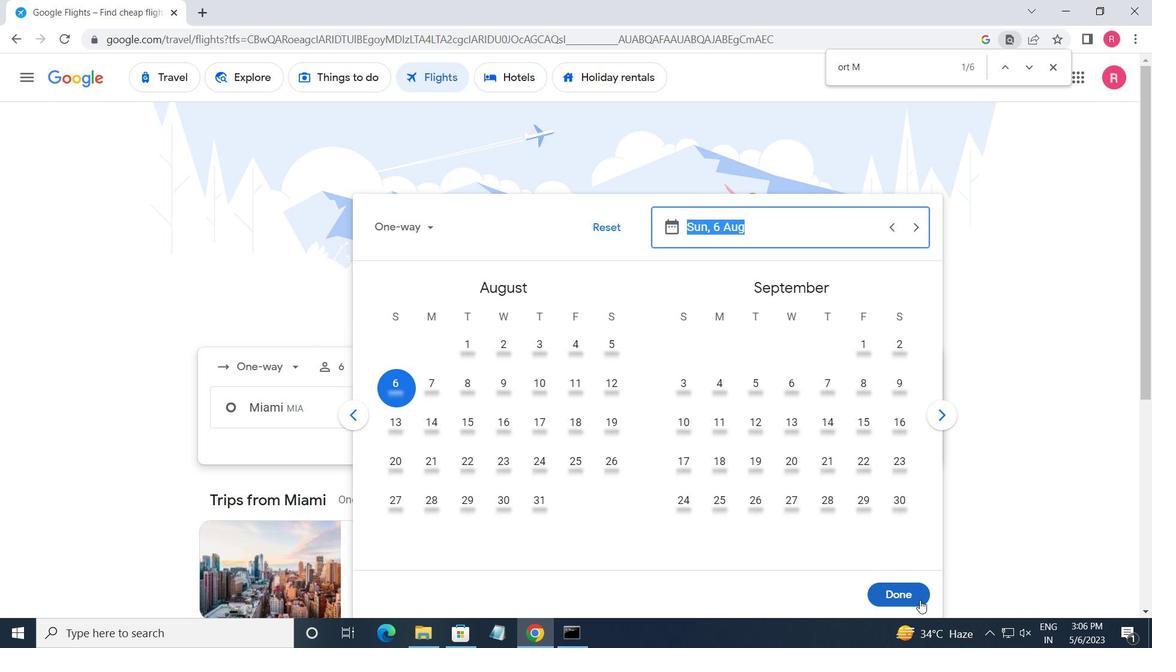 
Action: Mouse moved to (585, 464)
Screenshot: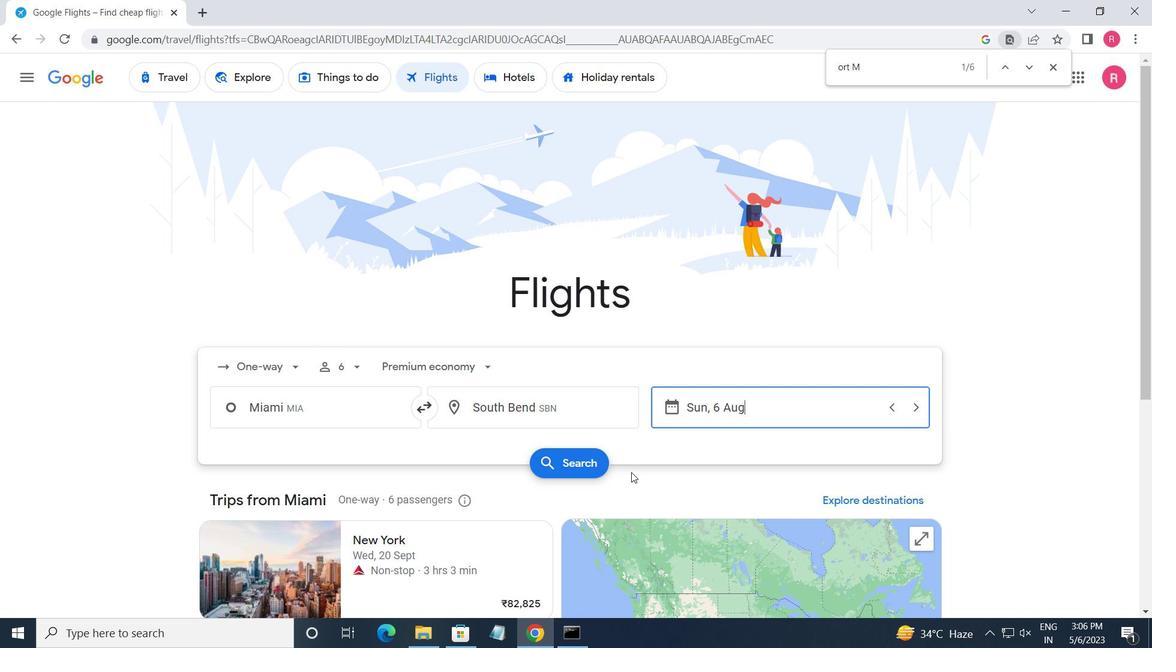 
Action: Mouse pressed left at (585, 464)
Screenshot: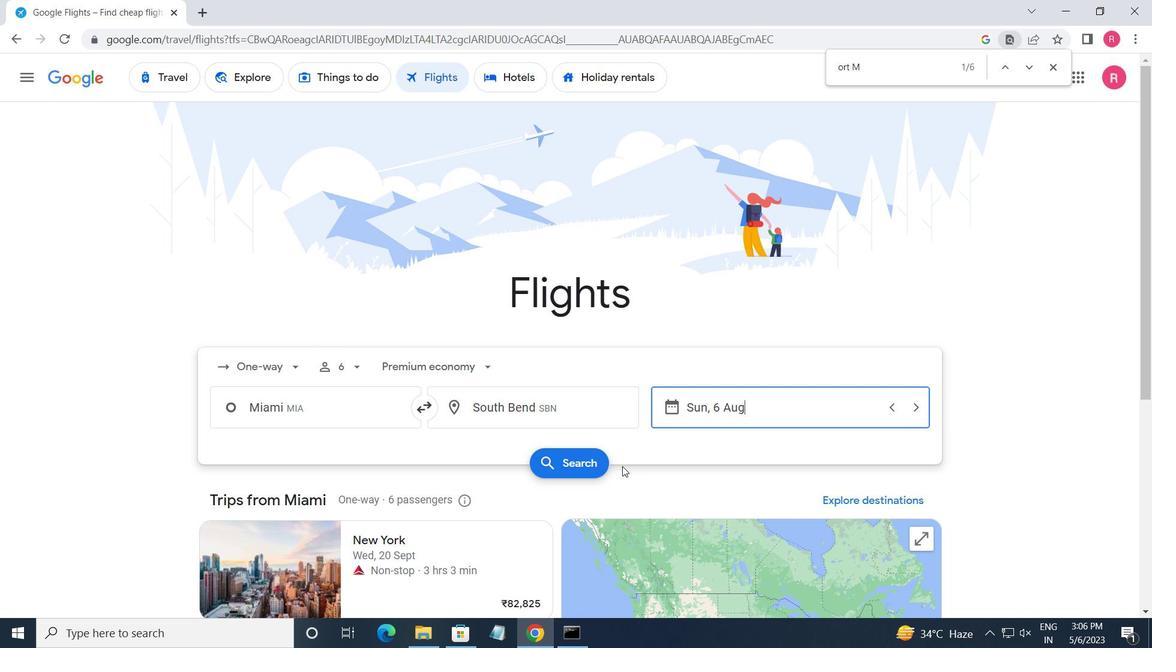 
Action: Mouse moved to (205, 217)
Screenshot: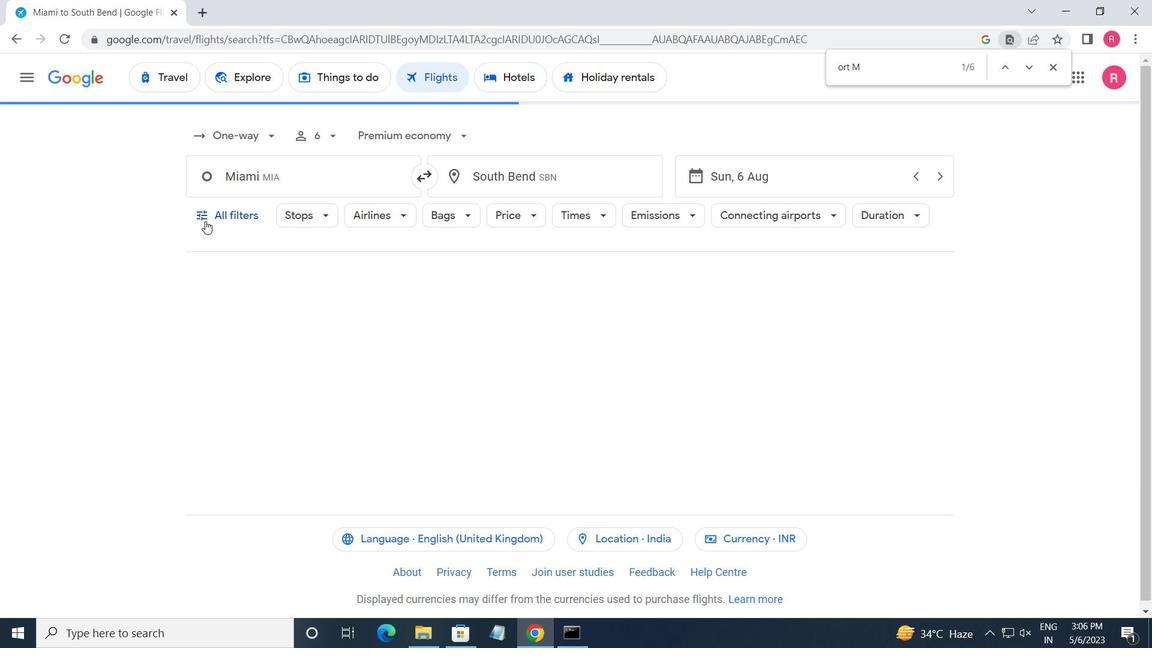 
Action: Mouse pressed left at (205, 217)
Screenshot: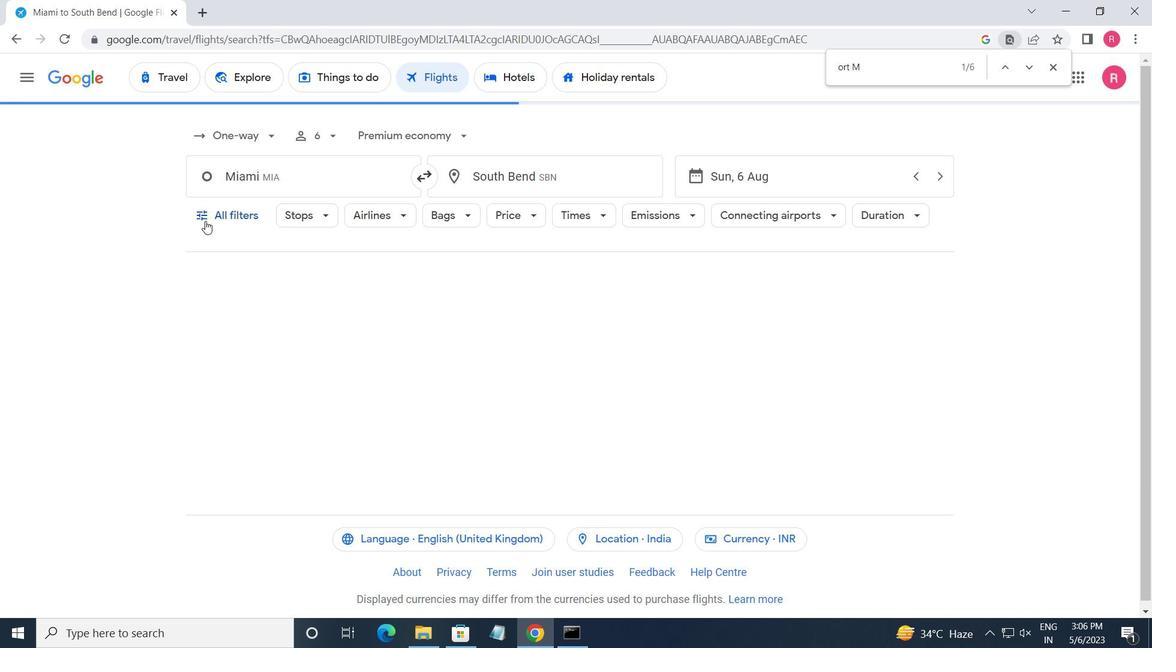 
Action: Mouse moved to (333, 352)
Screenshot: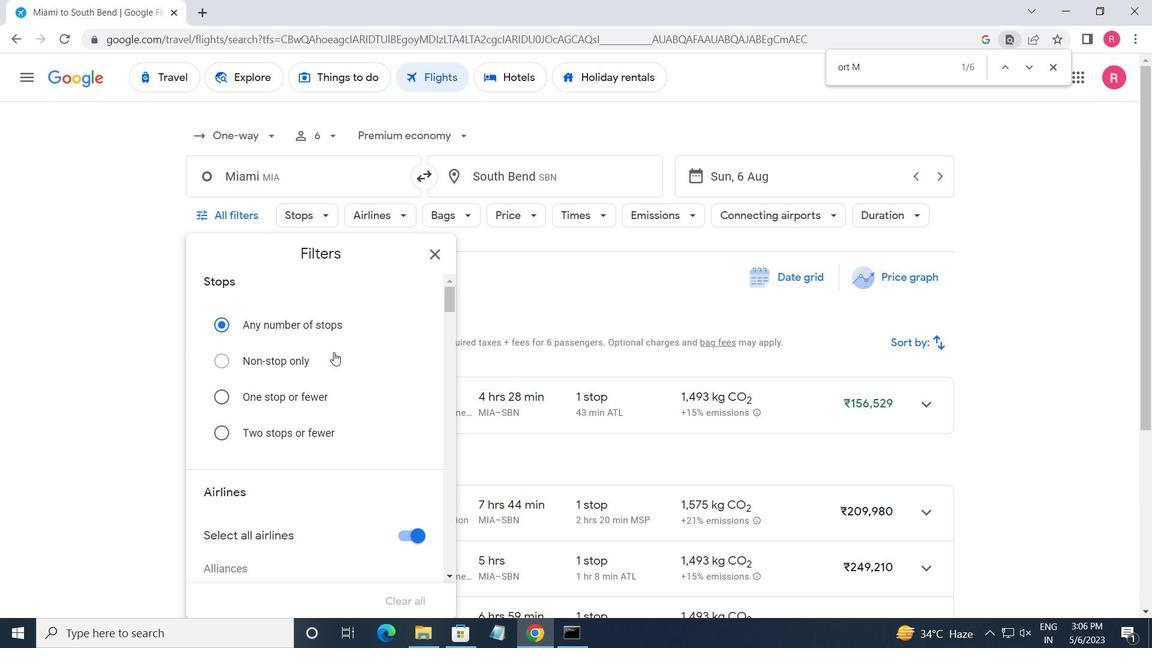
Action: Mouse scrolled (333, 352) with delta (0, 0)
Screenshot: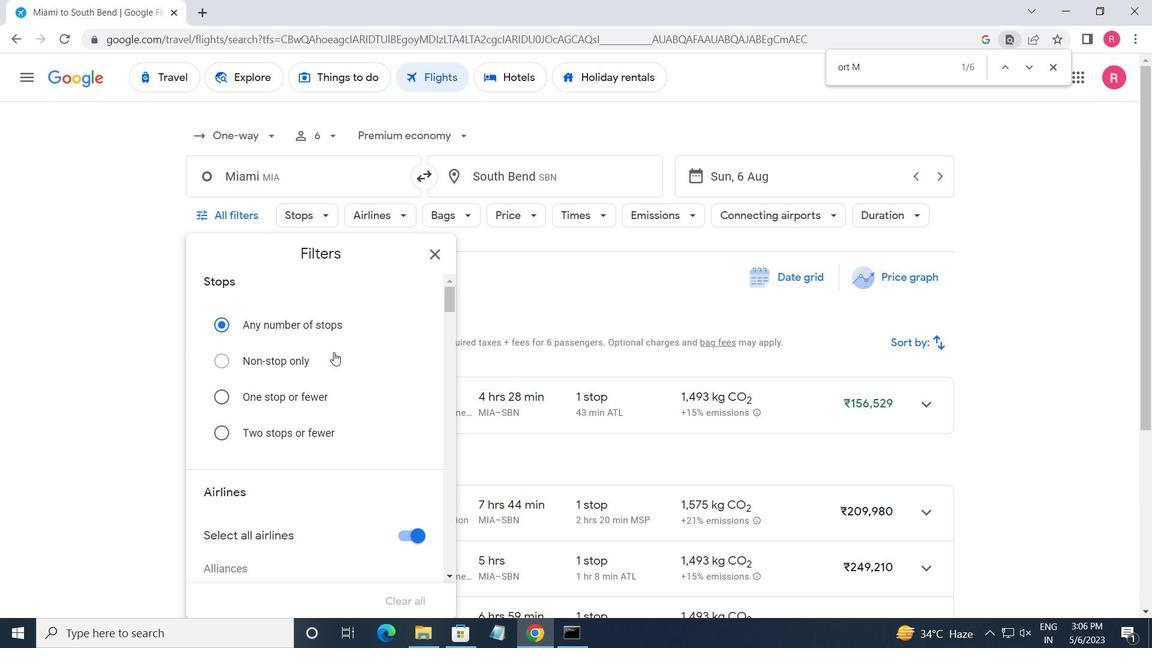 
Action: Mouse scrolled (333, 352) with delta (0, 0)
Screenshot: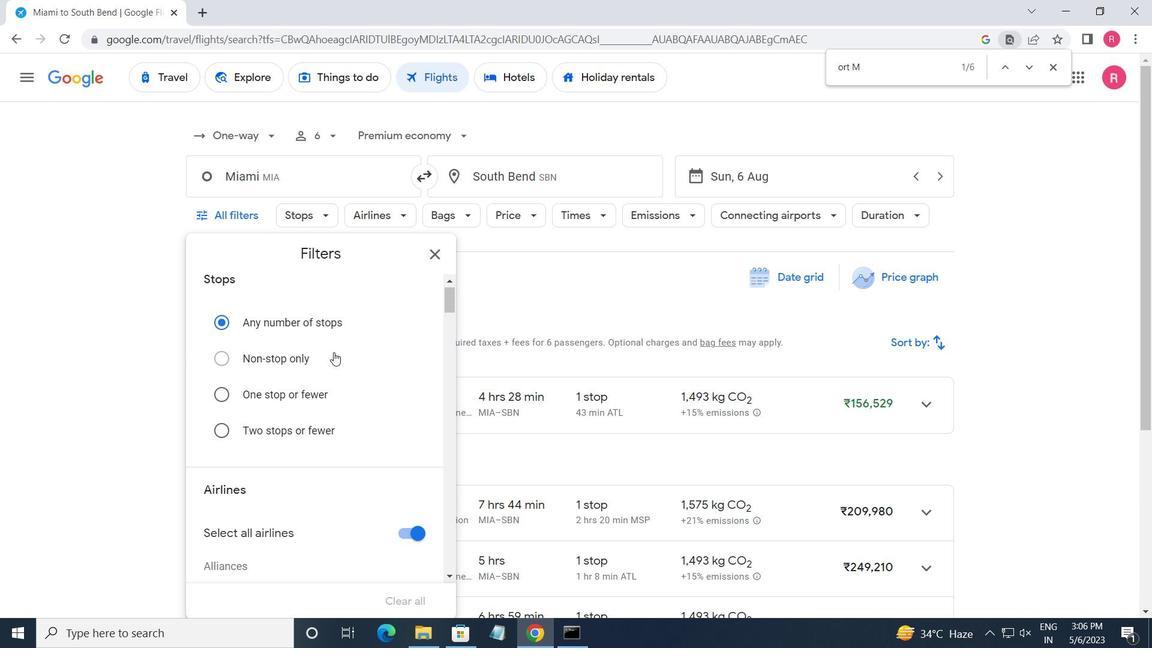 
Action: Mouse scrolled (333, 352) with delta (0, 0)
Screenshot: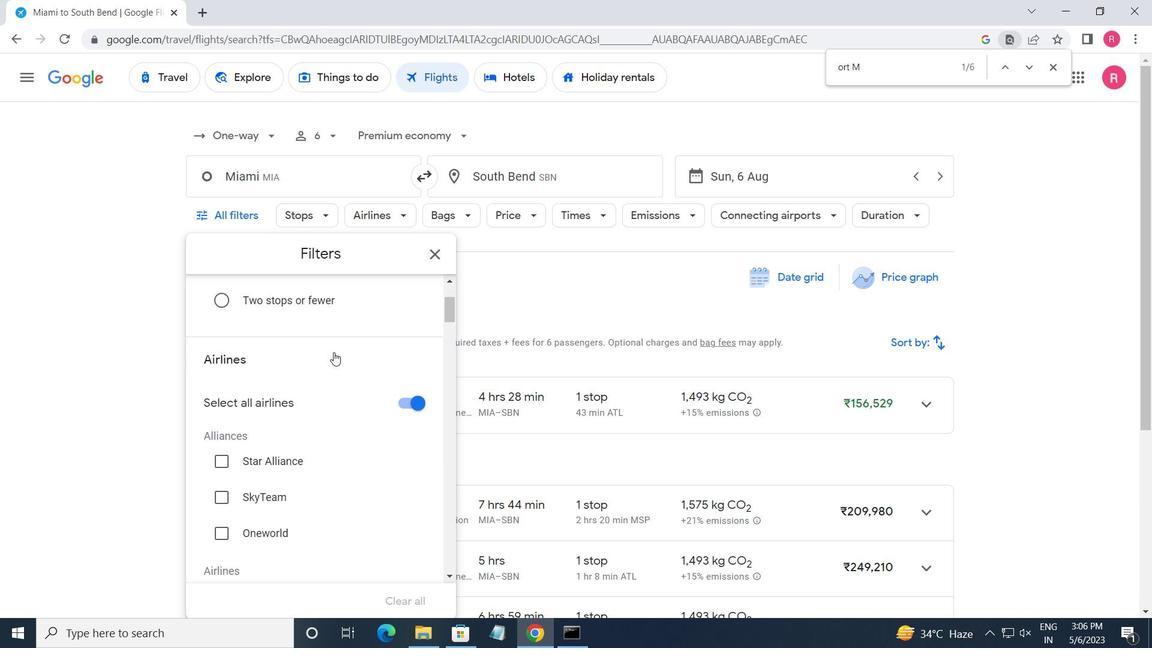 
Action: Mouse scrolled (333, 352) with delta (0, 0)
Screenshot: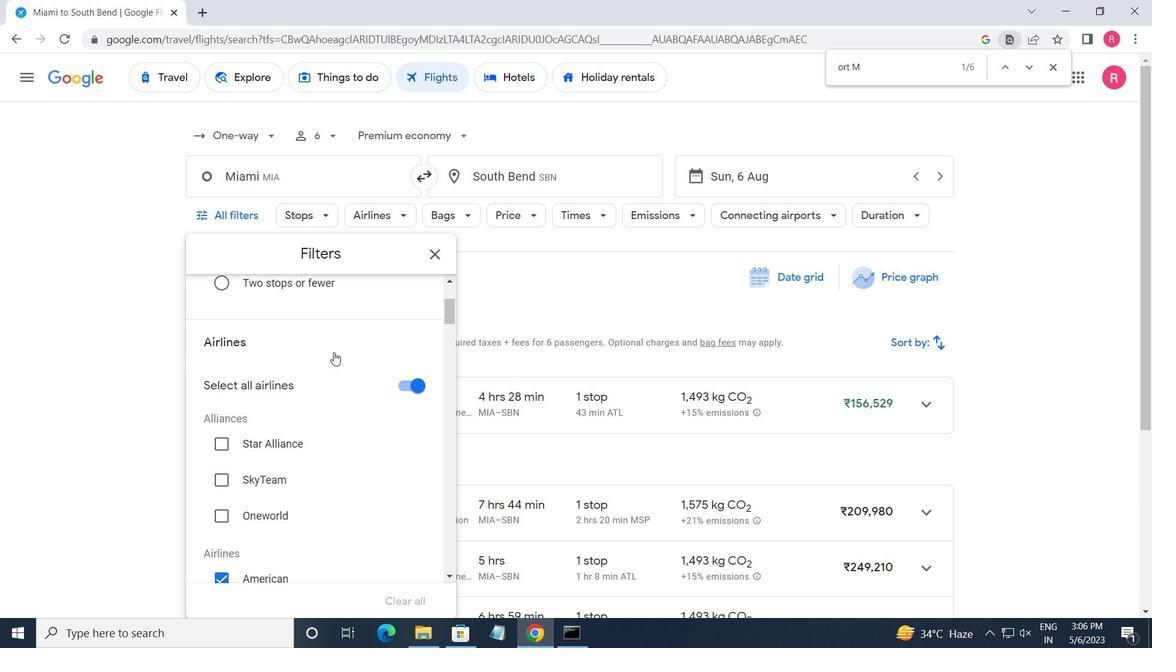 
Action: Mouse scrolled (333, 352) with delta (0, 0)
Screenshot: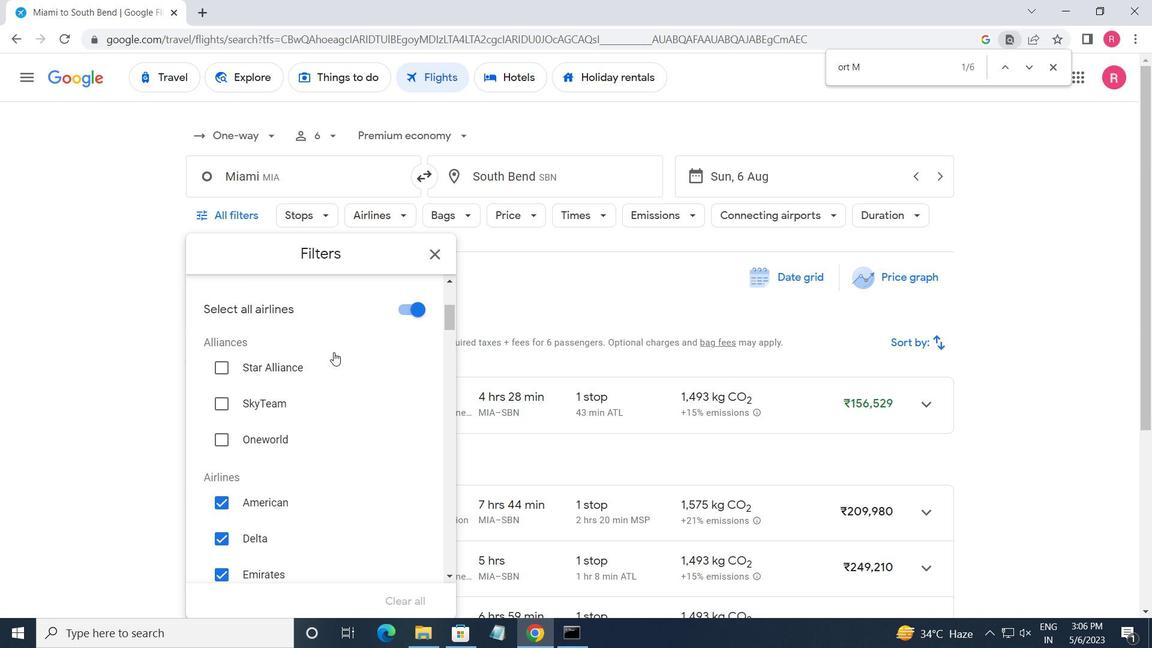 
Action: Mouse scrolled (333, 352) with delta (0, 0)
Screenshot: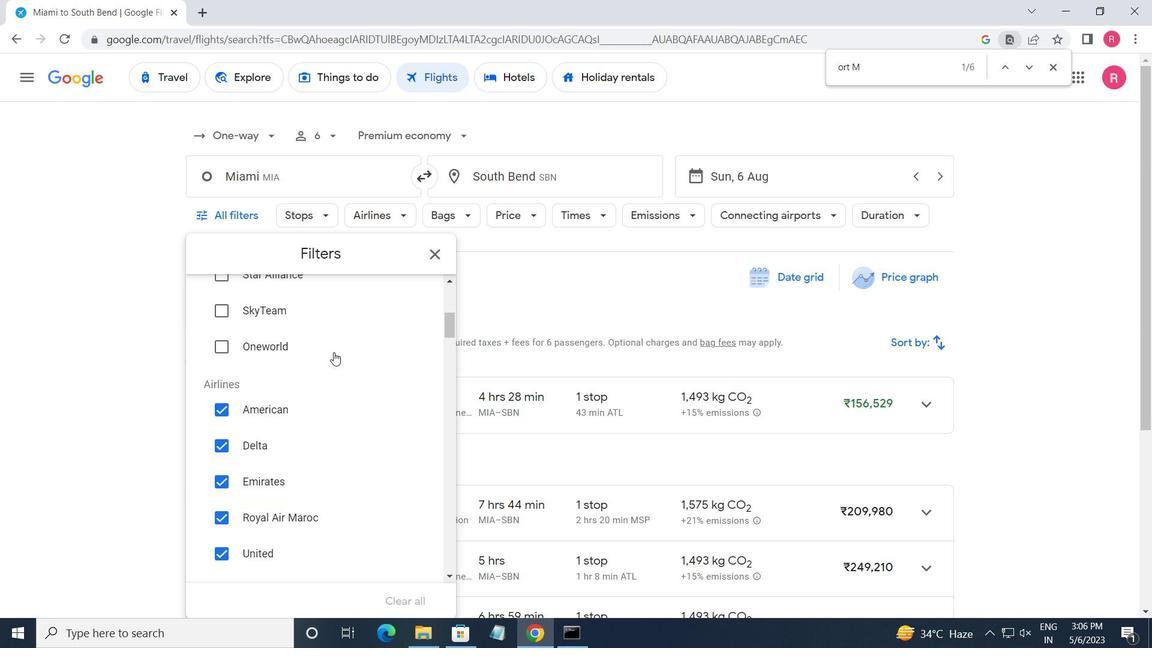 
Action: Mouse moved to (376, 355)
Screenshot: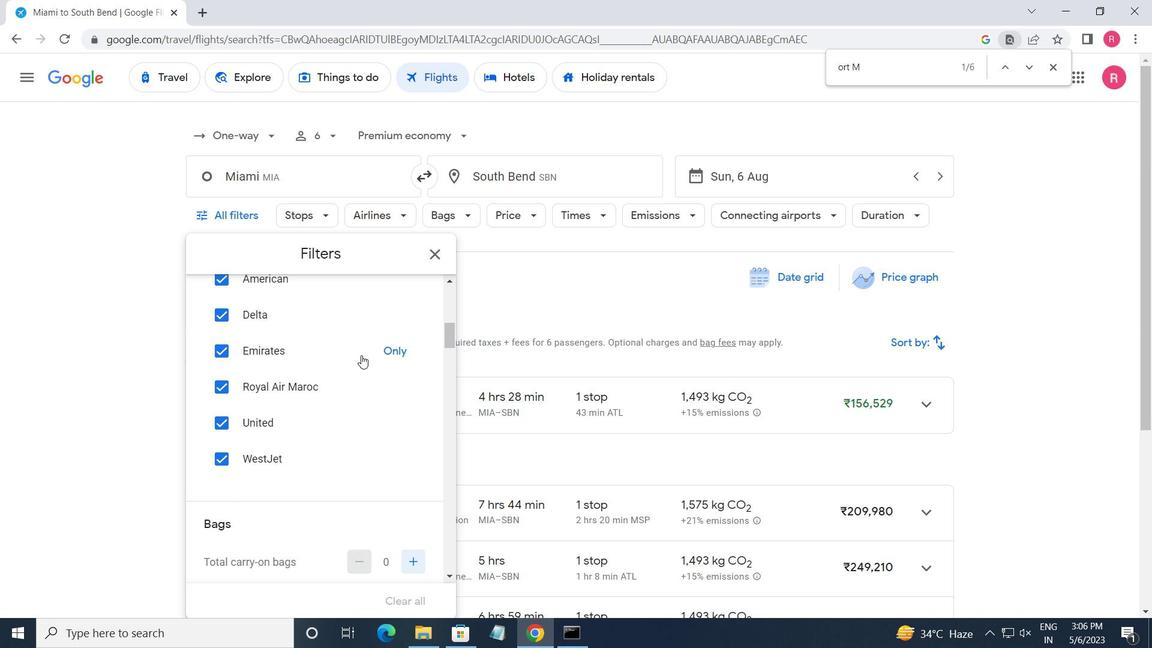 
Action: Mouse pressed left at (376, 355)
Screenshot: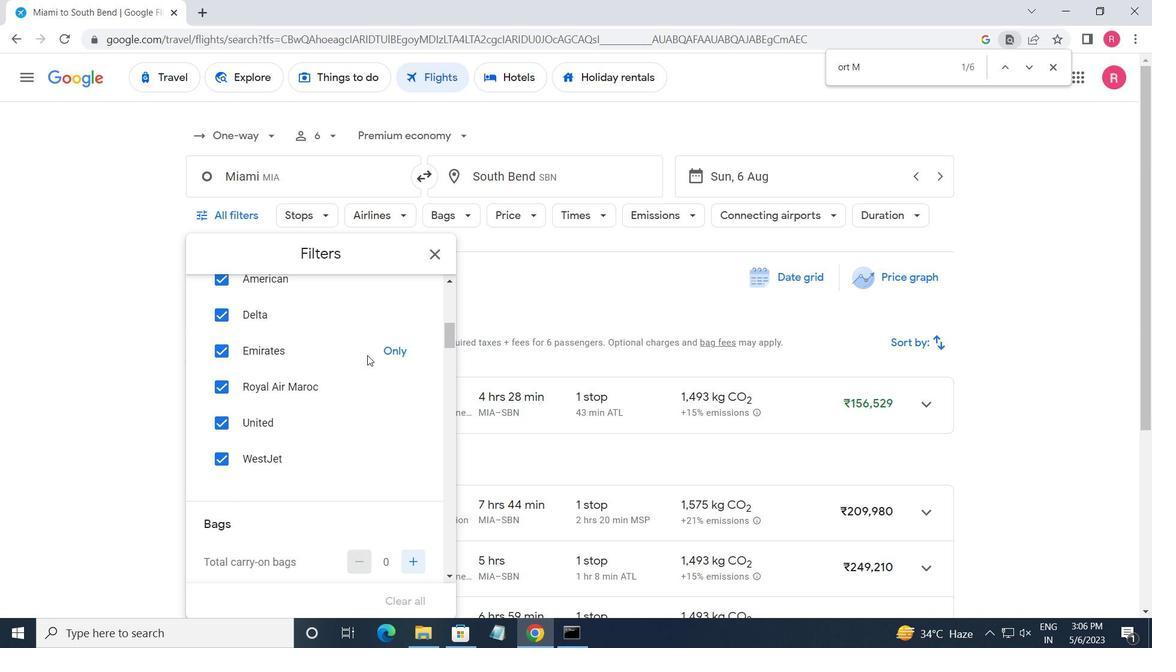 
Action: Mouse moved to (377, 373)
Screenshot: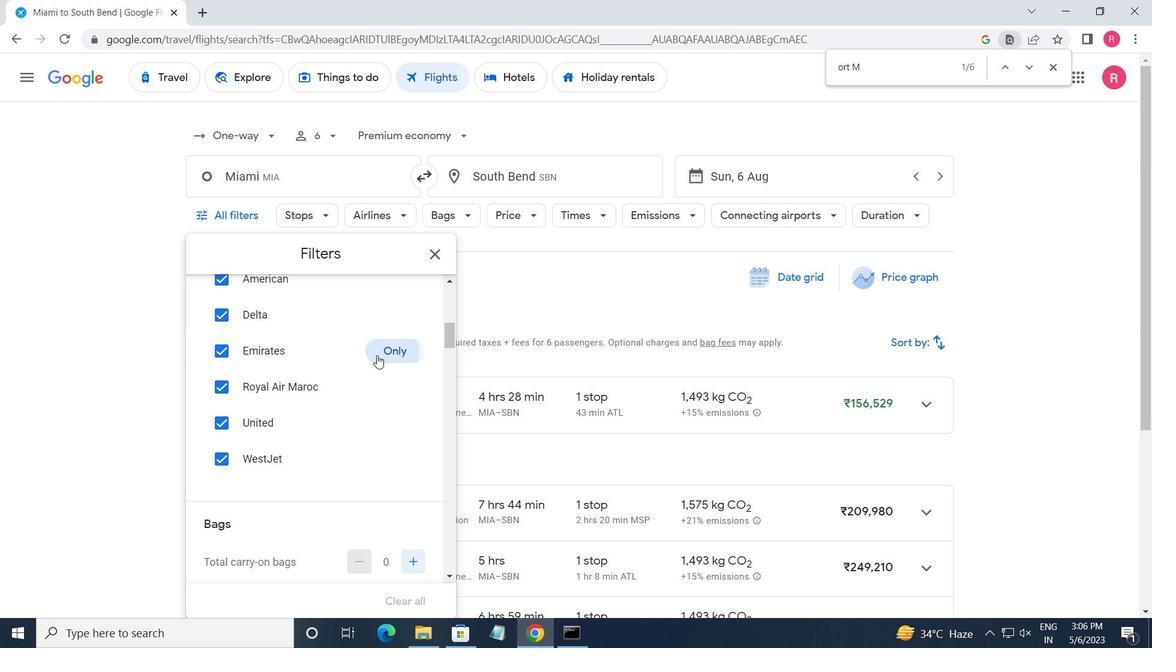 
Action: Mouse scrolled (377, 372) with delta (0, 0)
Screenshot: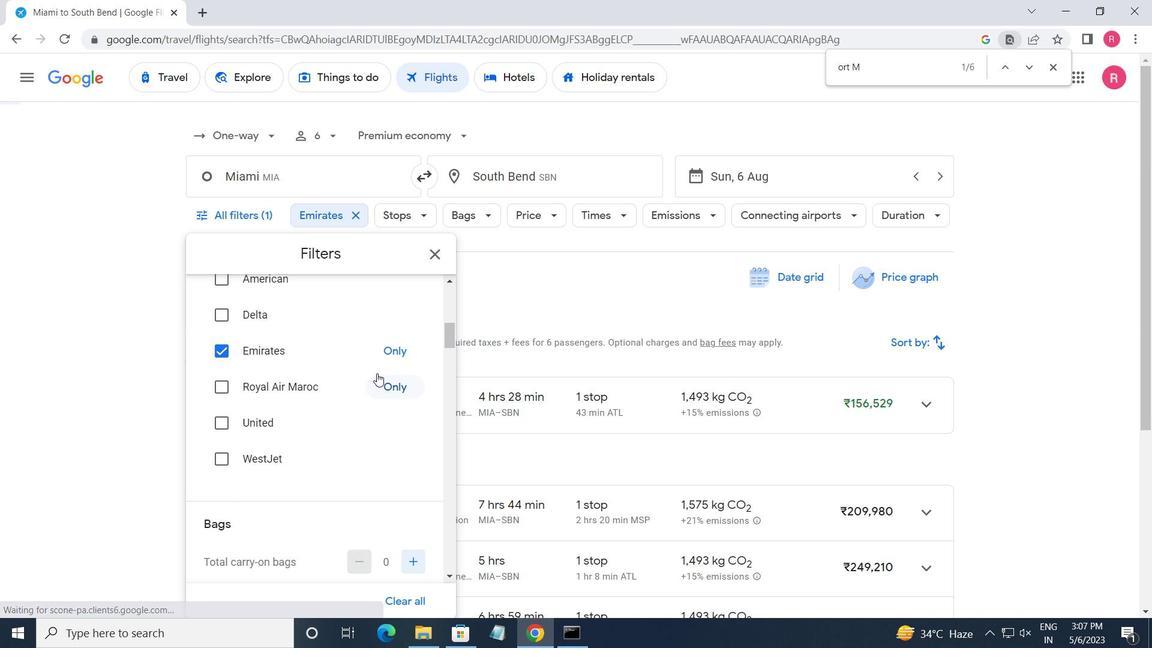 
Action: Mouse scrolled (377, 372) with delta (0, 0)
Screenshot: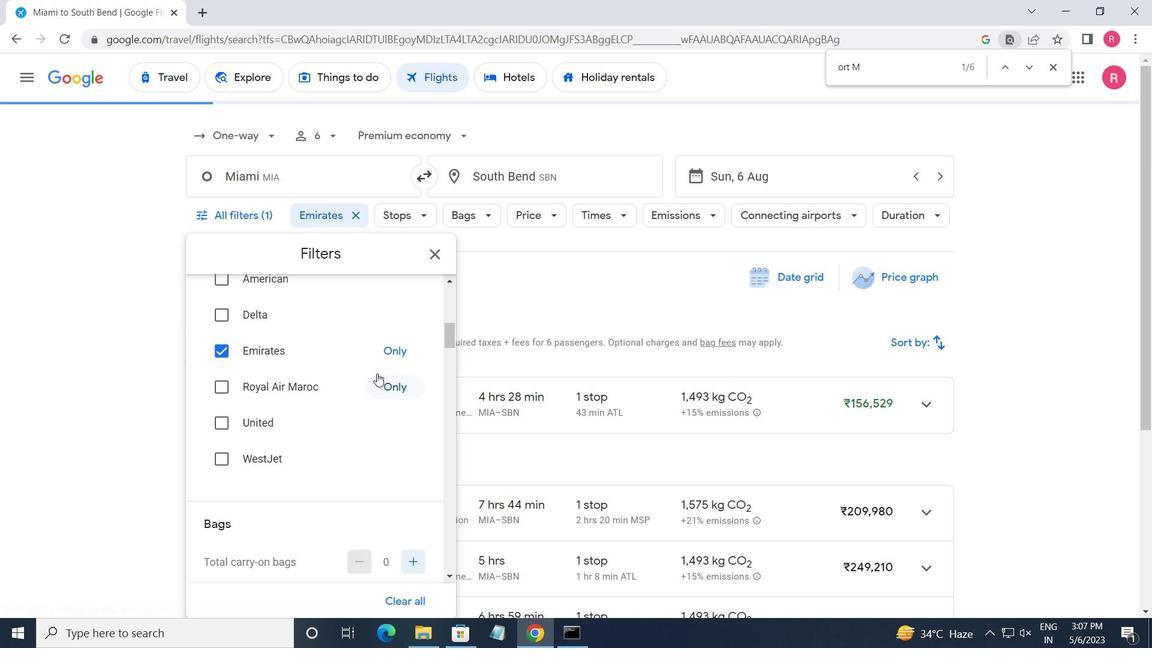 
Action: Mouse scrolled (377, 372) with delta (0, 0)
Screenshot: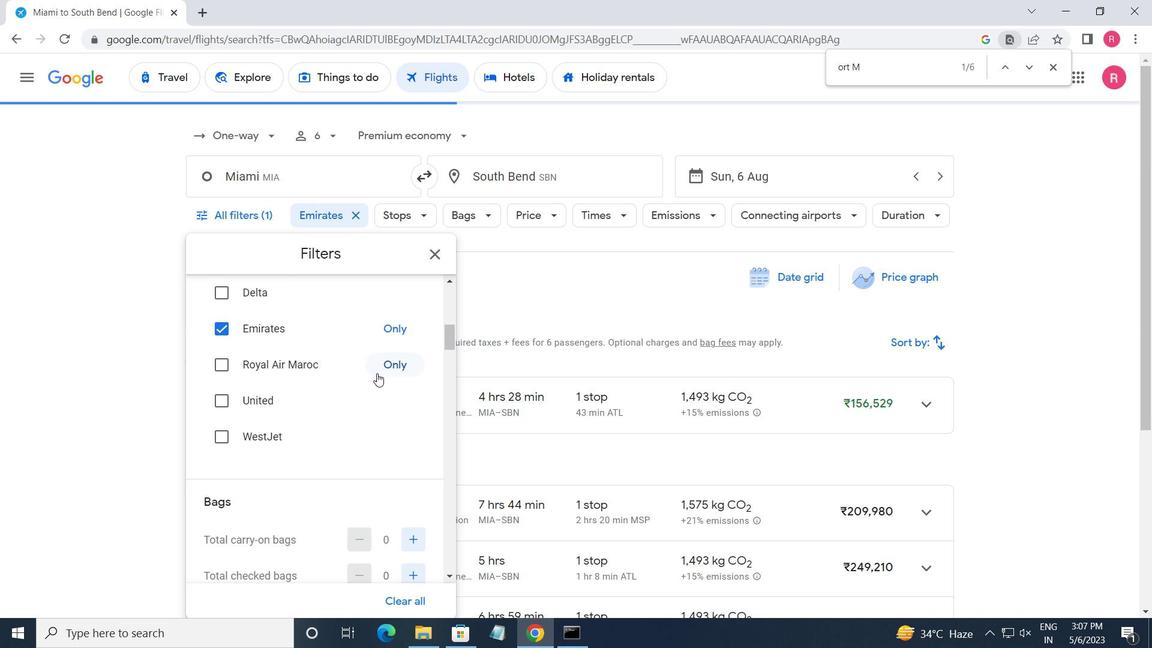 
Action: Mouse scrolled (377, 372) with delta (0, 0)
Screenshot: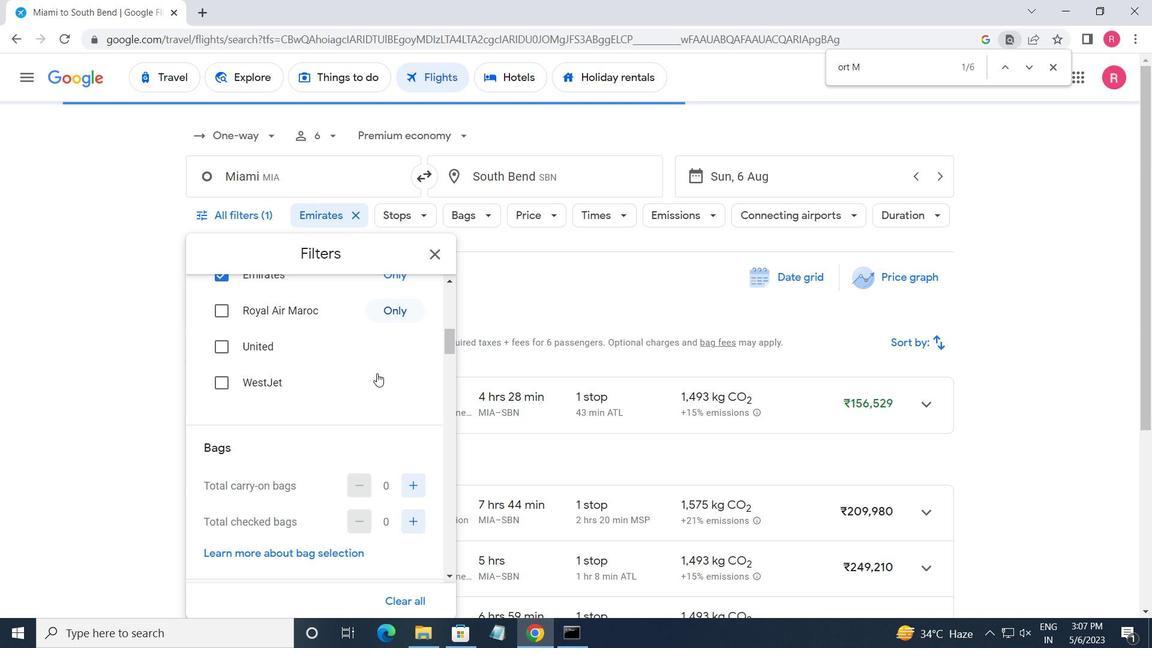 
Action: Mouse moved to (401, 340)
Screenshot: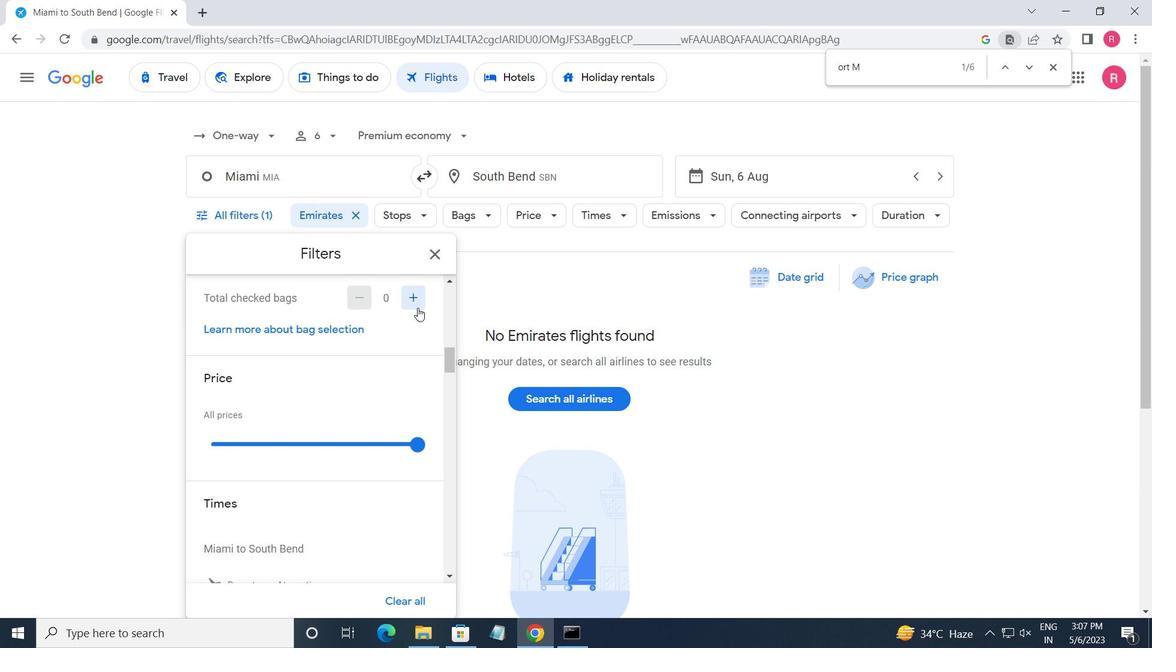 
Action: Mouse scrolled (401, 340) with delta (0, 0)
Screenshot: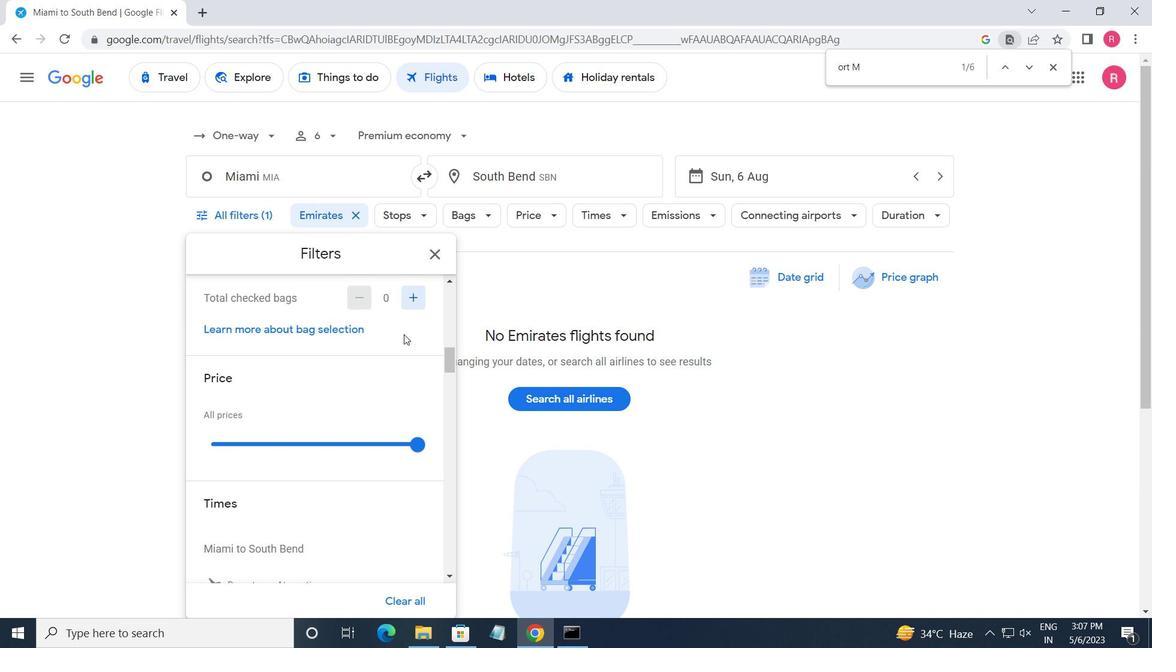 
Action: Mouse moved to (399, 336)
Screenshot: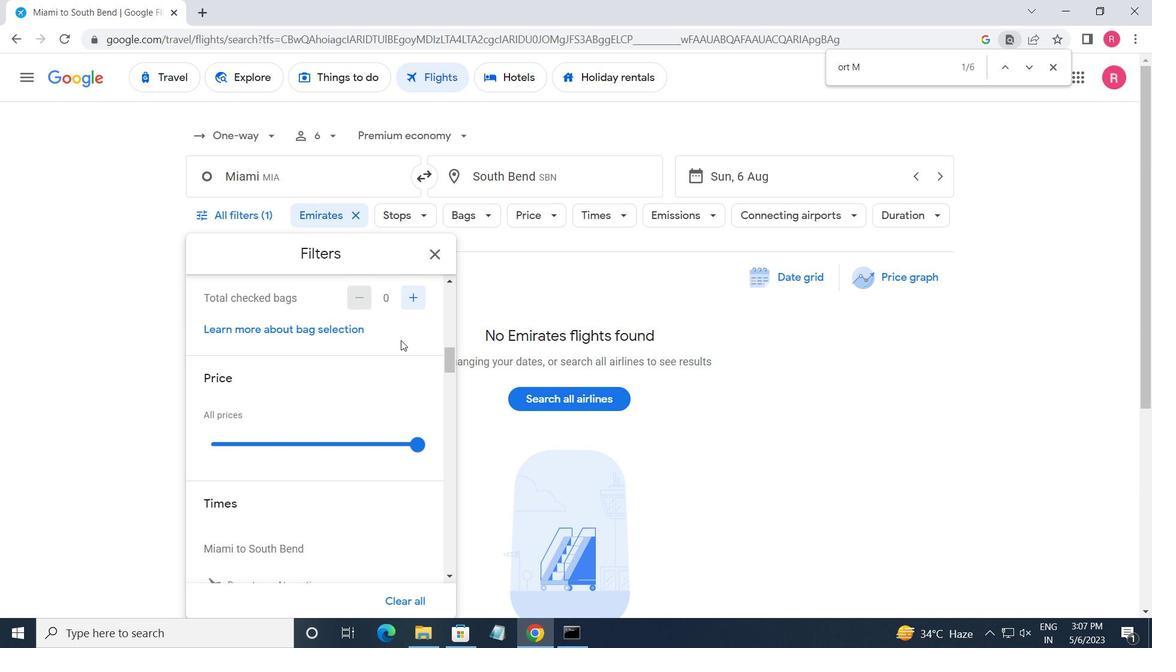 
Action: Mouse scrolled (399, 337) with delta (0, 0)
Screenshot: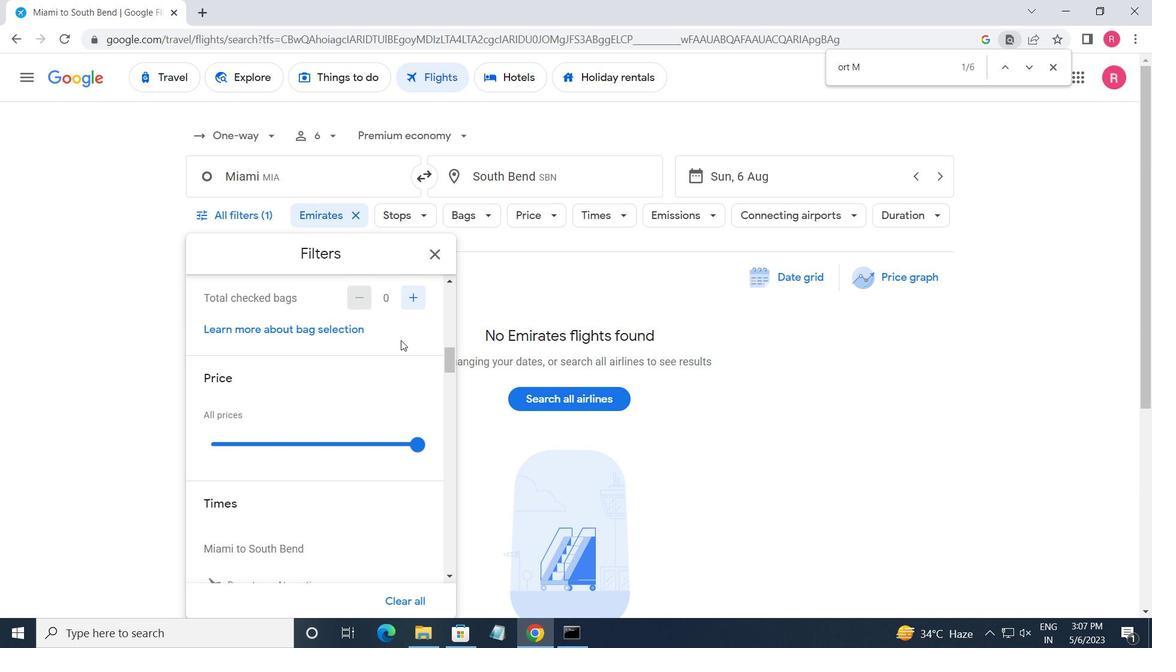 
Action: Mouse moved to (410, 443)
Screenshot: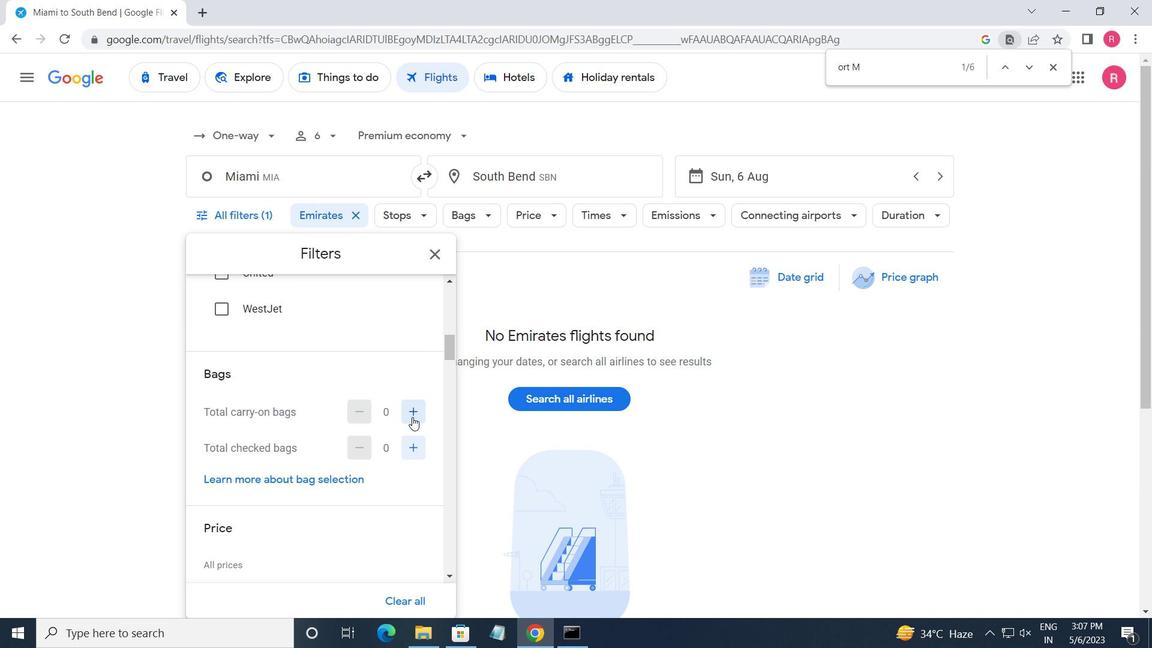 
Action: Mouse pressed left at (410, 443)
Screenshot: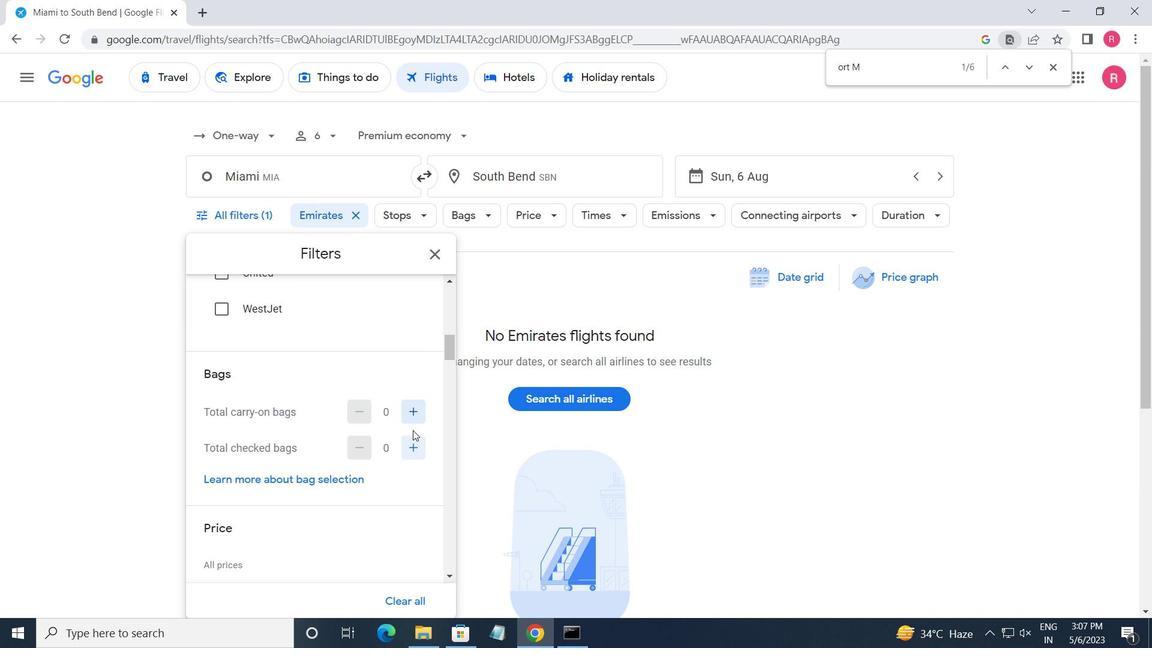 
Action: Mouse moved to (410, 443)
Screenshot: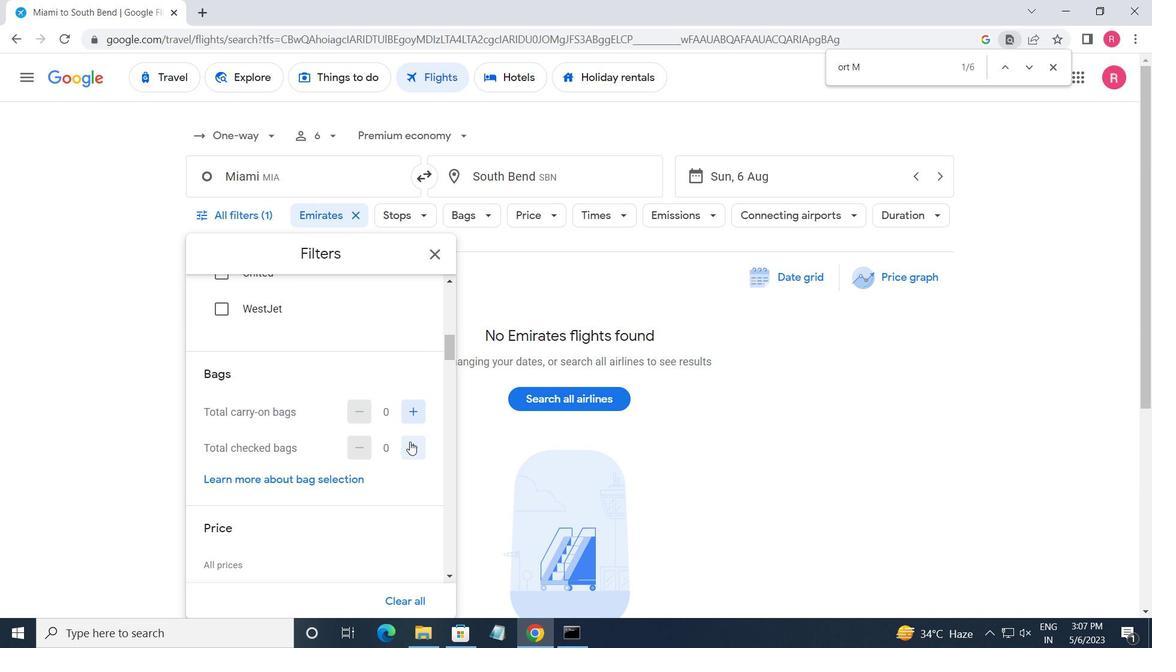 
Action: Mouse pressed left at (410, 443)
Screenshot: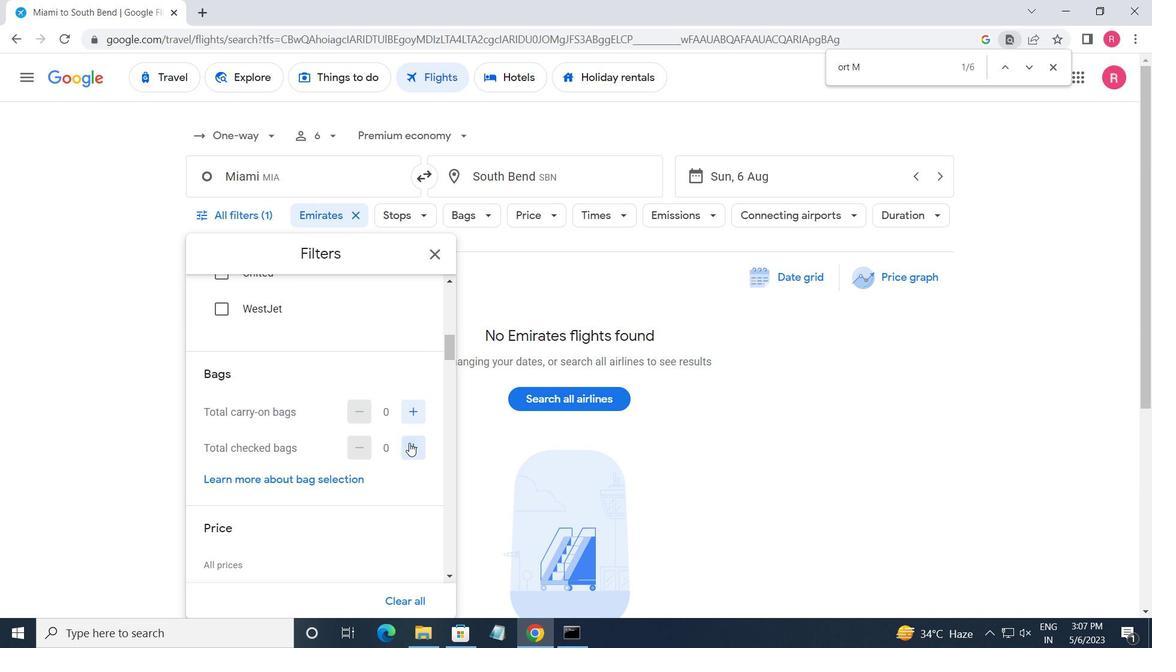 
Action: Mouse pressed left at (410, 443)
Screenshot: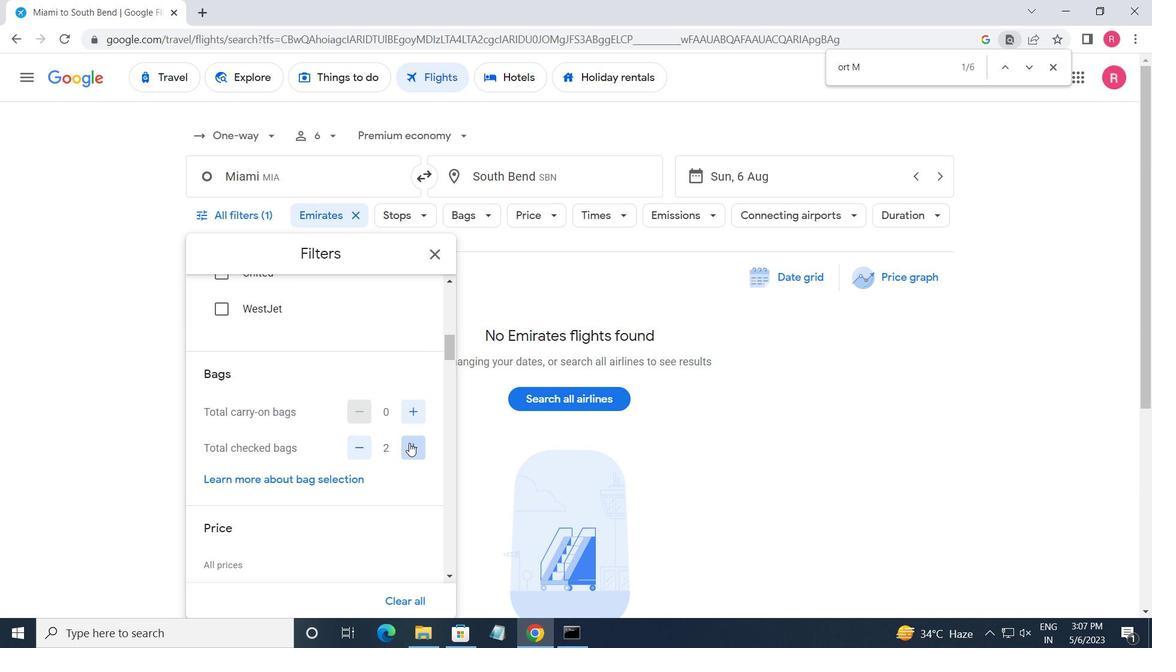 
Action: Mouse pressed left at (410, 443)
Screenshot: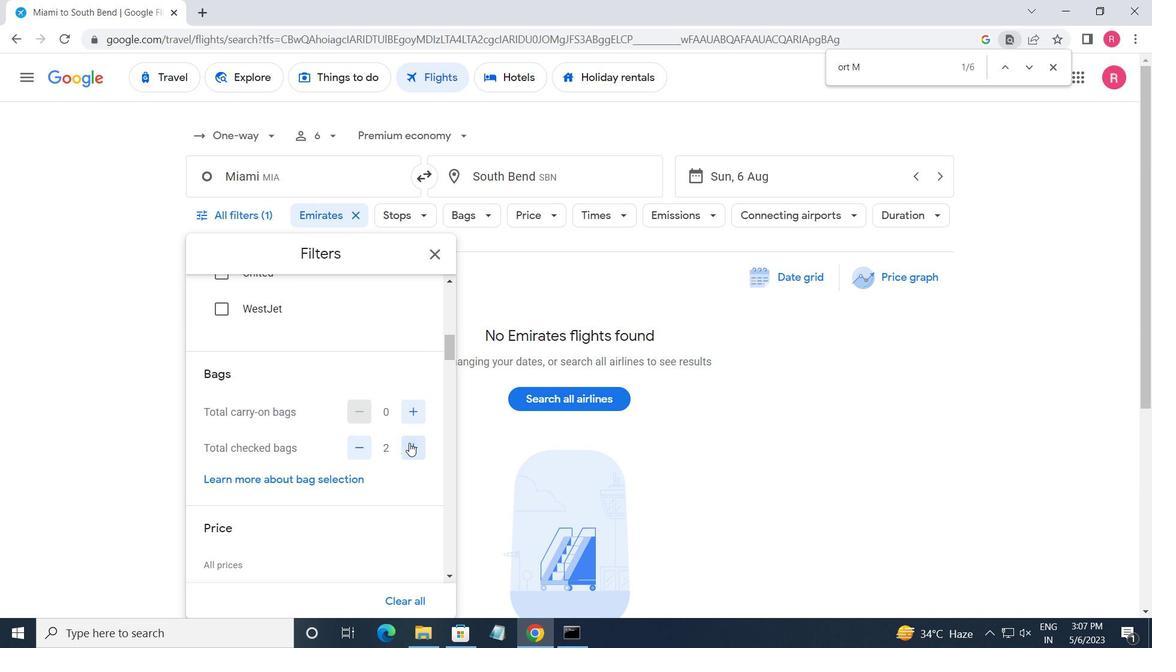 
Action: Mouse pressed left at (410, 443)
Screenshot: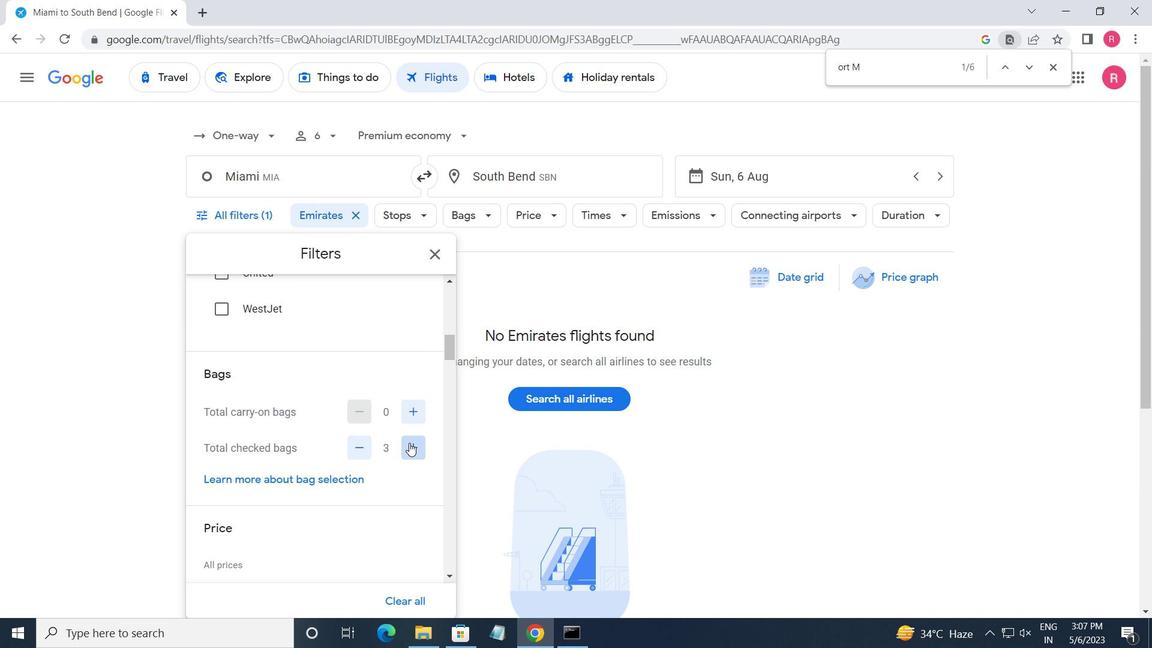 
Action: Mouse scrolled (410, 443) with delta (0, 0)
Screenshot: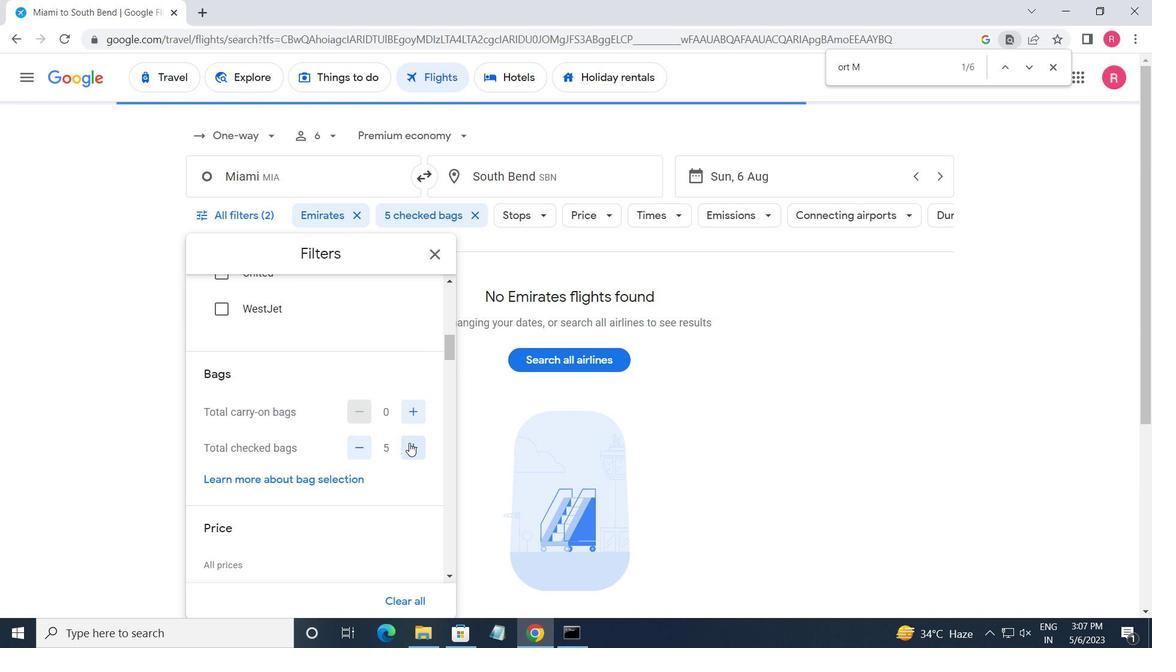 
Action: Mouse scrolled (410, 443) with delta (0, 0)
Screenshot: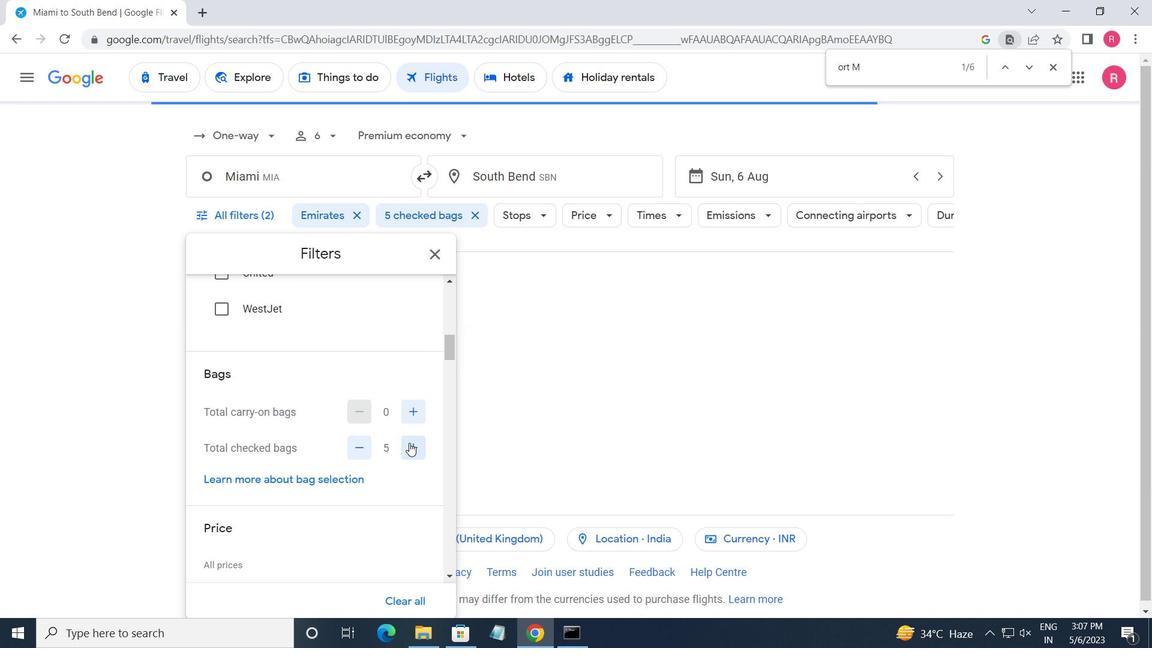 
Action: Mouse moved to (425, 439)
Screenshot: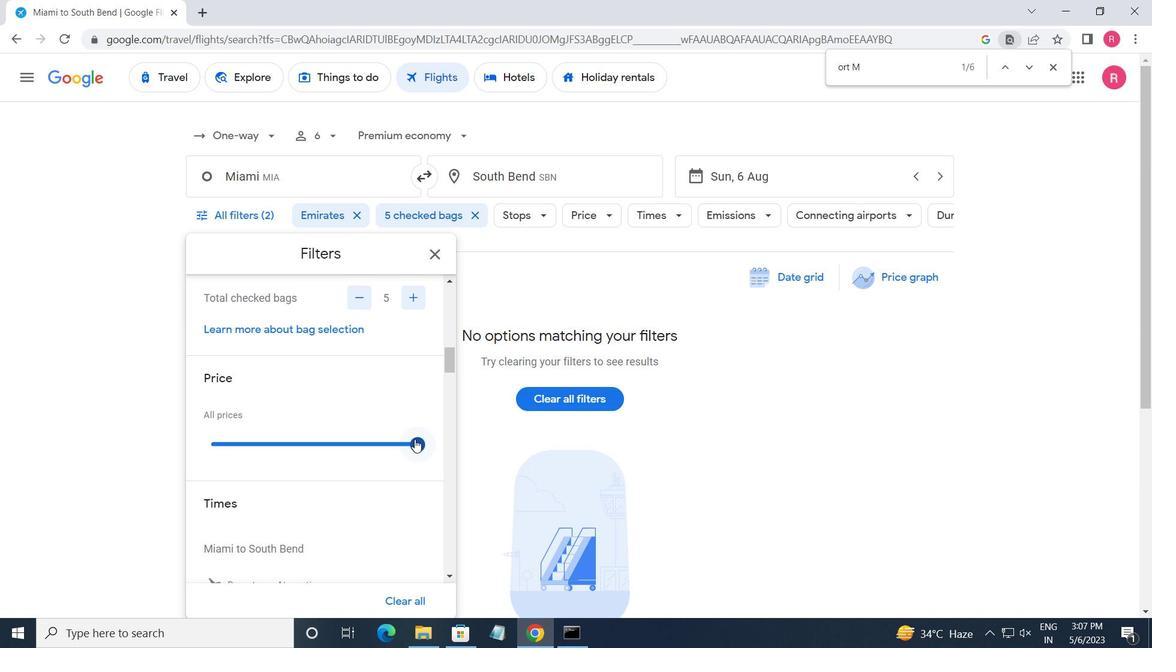 
Action: Mouse pressed left at (425, 439)
Screenshot: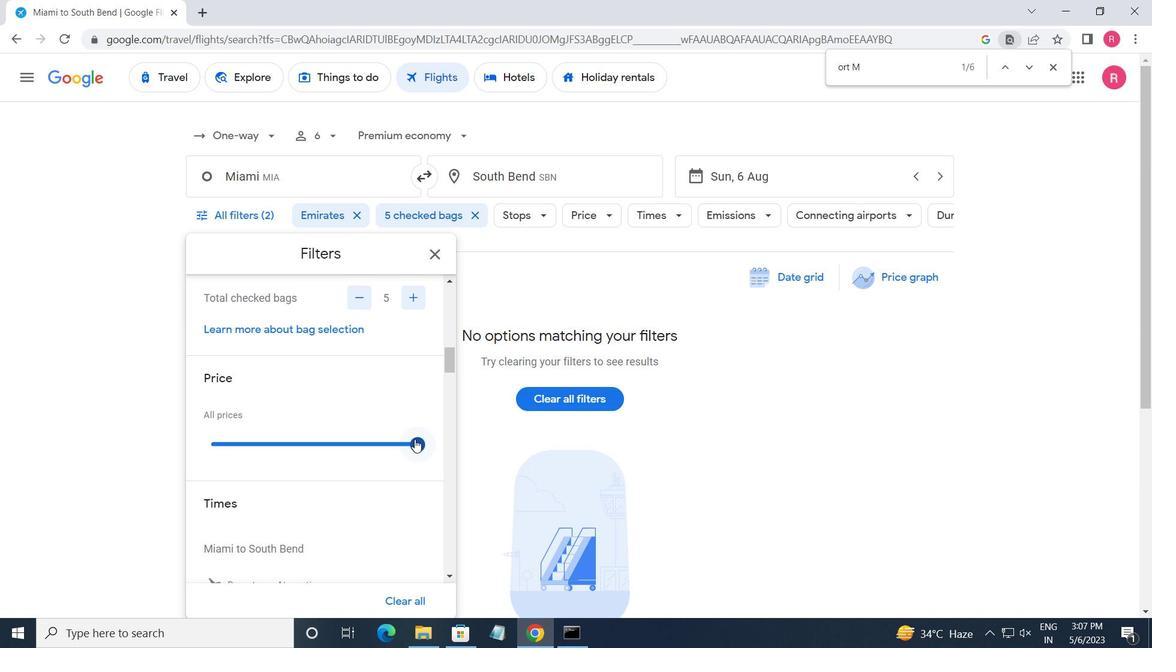 
Action: Mouse moved to (291, 475)
Screenshot: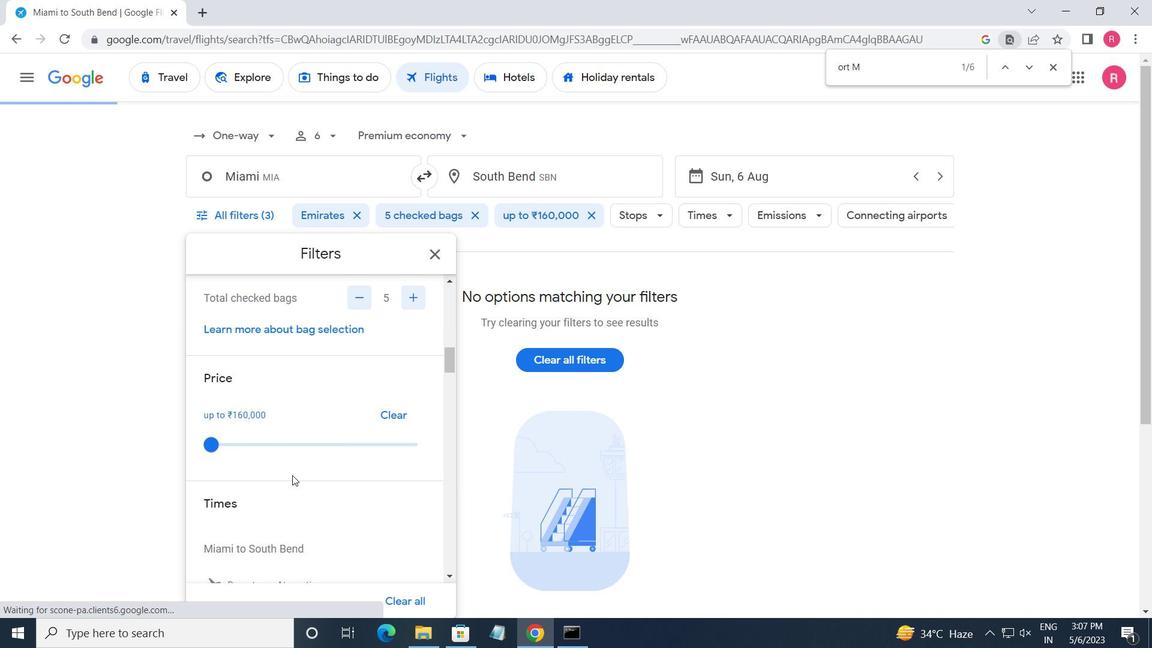 
Action: Mouse scrolled (291, 474) with delta (0, 0)
Screenshot: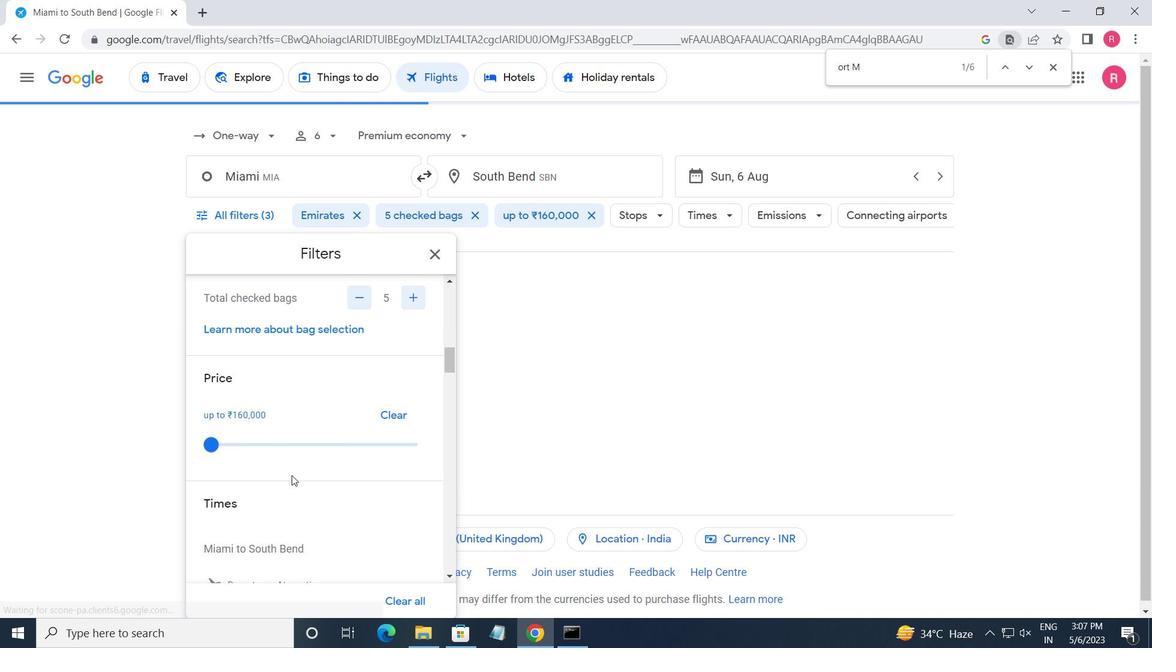 
Action: Mouse scrolled (291, 474) with delta (0, 0)
Screenshot: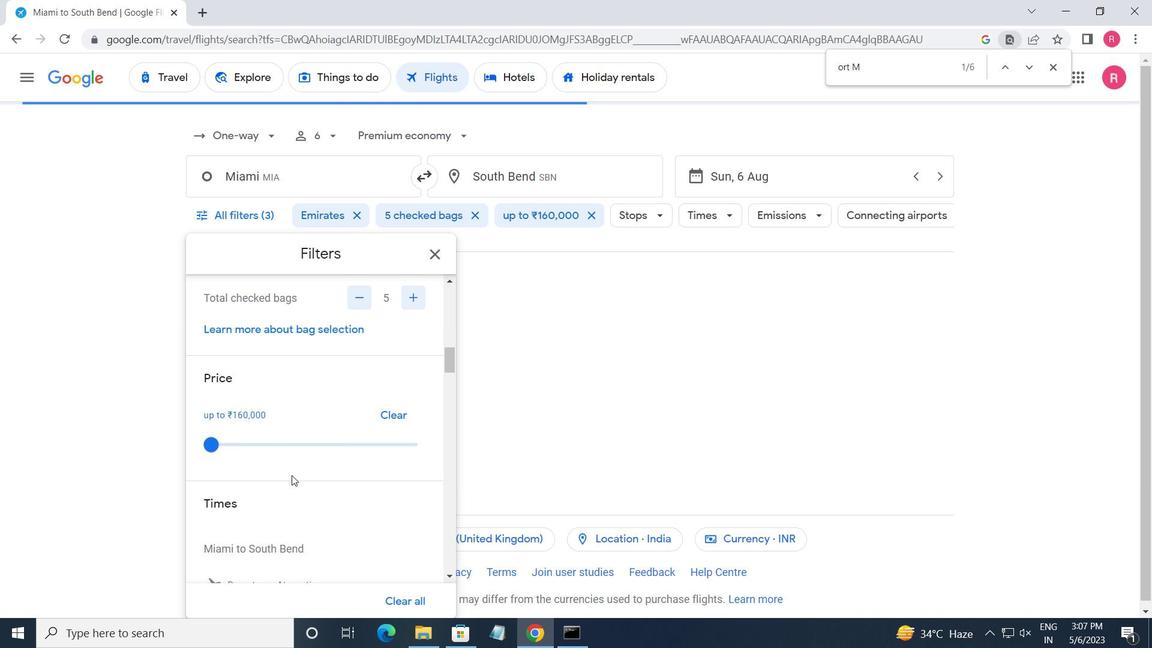 
Action: Mouse moved to (227, 464)
Screenshot: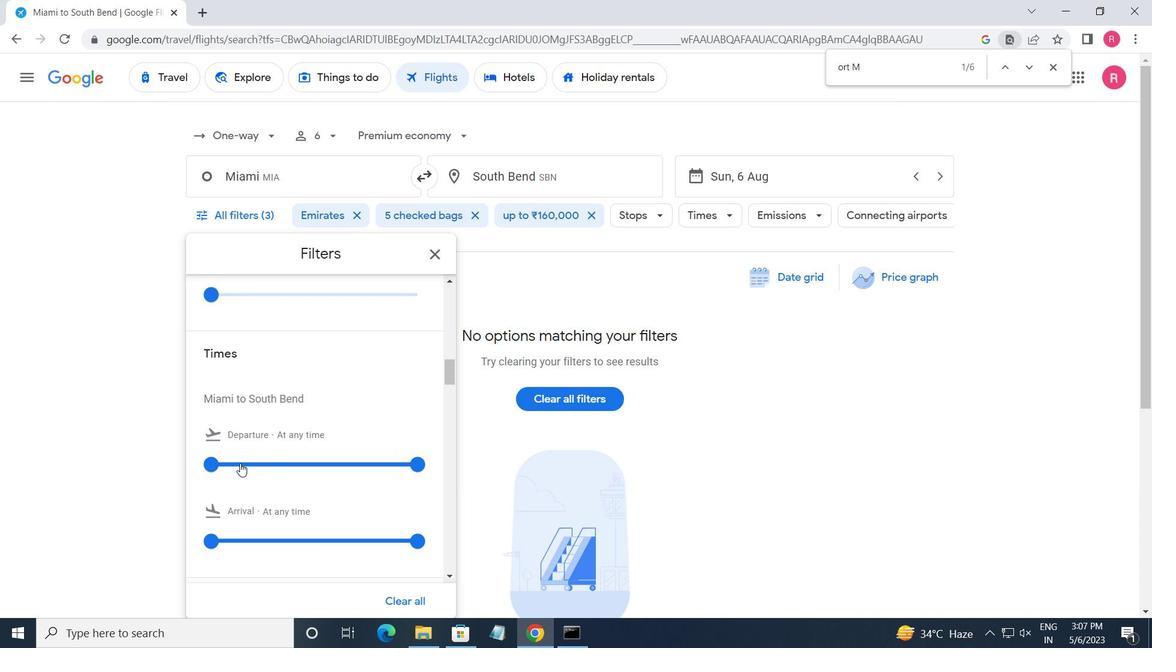 
Action: Mouse pressed left at (227, 464)
Screenshot: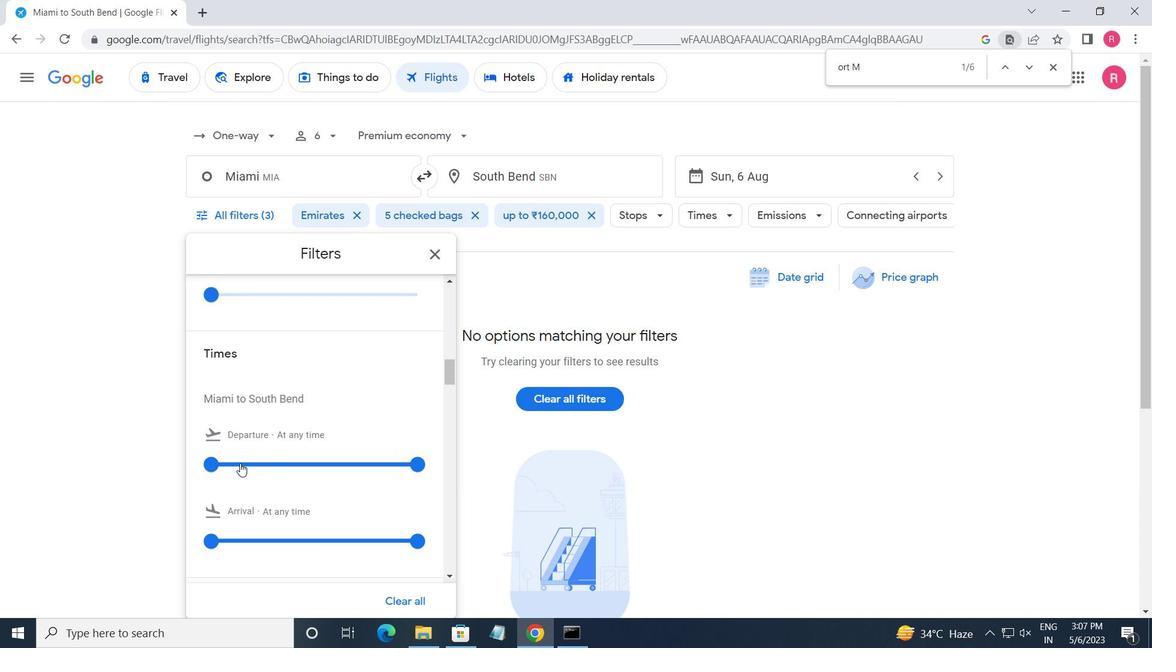 
Action: Mouse moved to (419, 468)
Screenshot: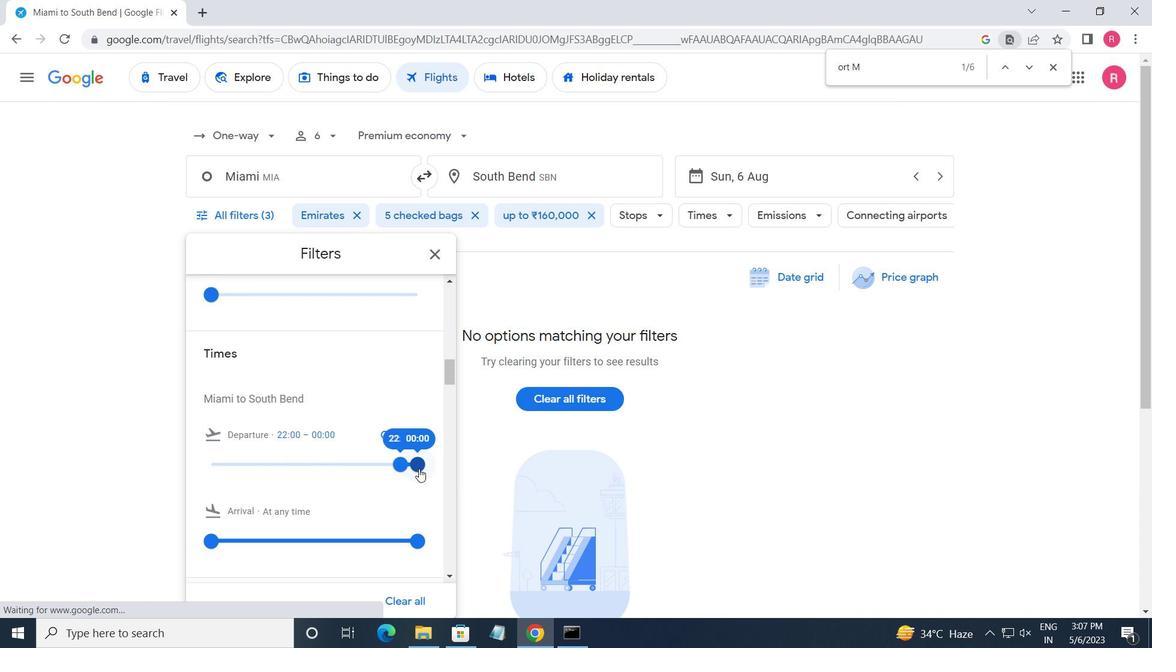 
Action: Mouse pressed left at (419, 468)
Screenshot: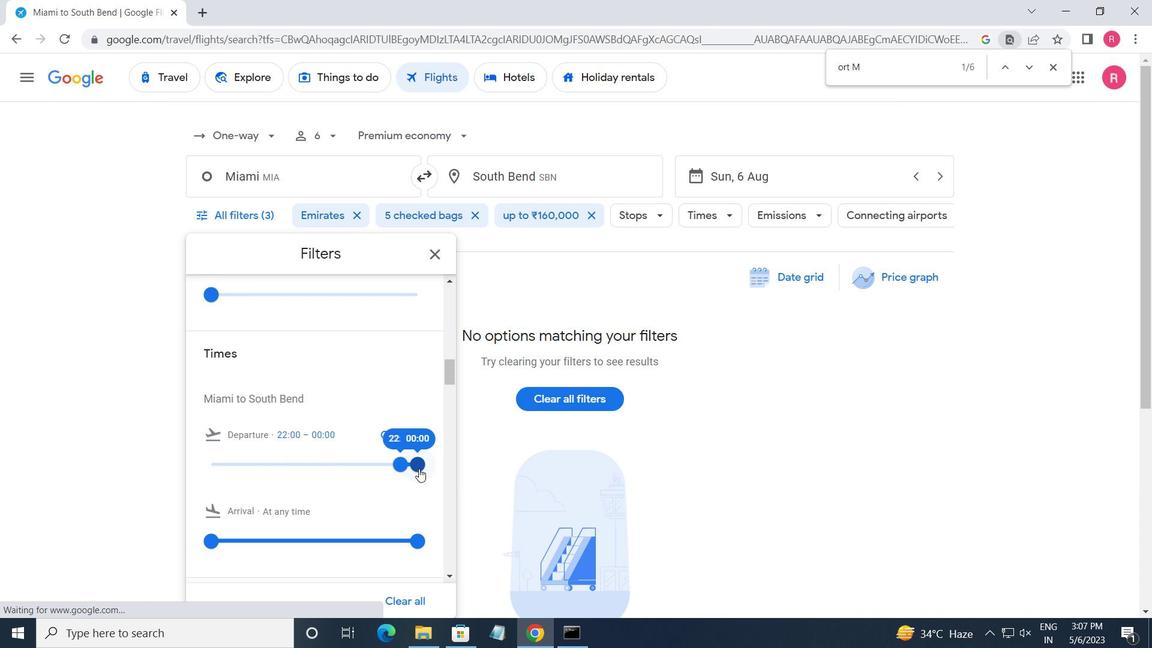 
Action: Mouse moved to (431, 249)
Screenshot: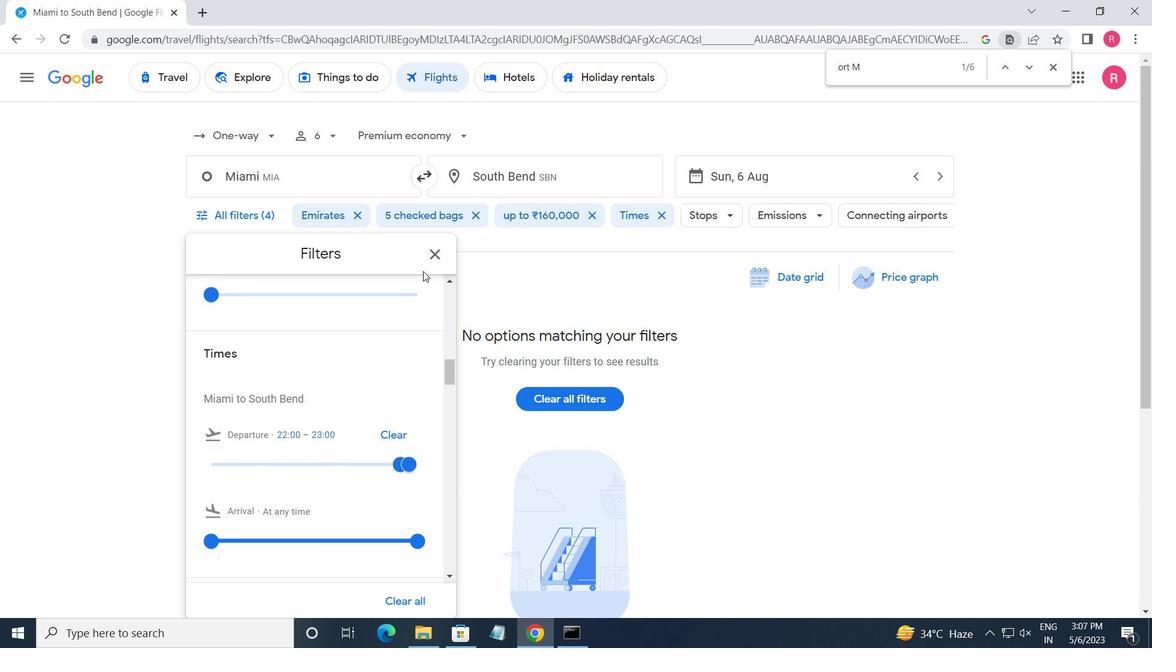 
Action: Mouse pressed left at (431, 249)
Screenshot: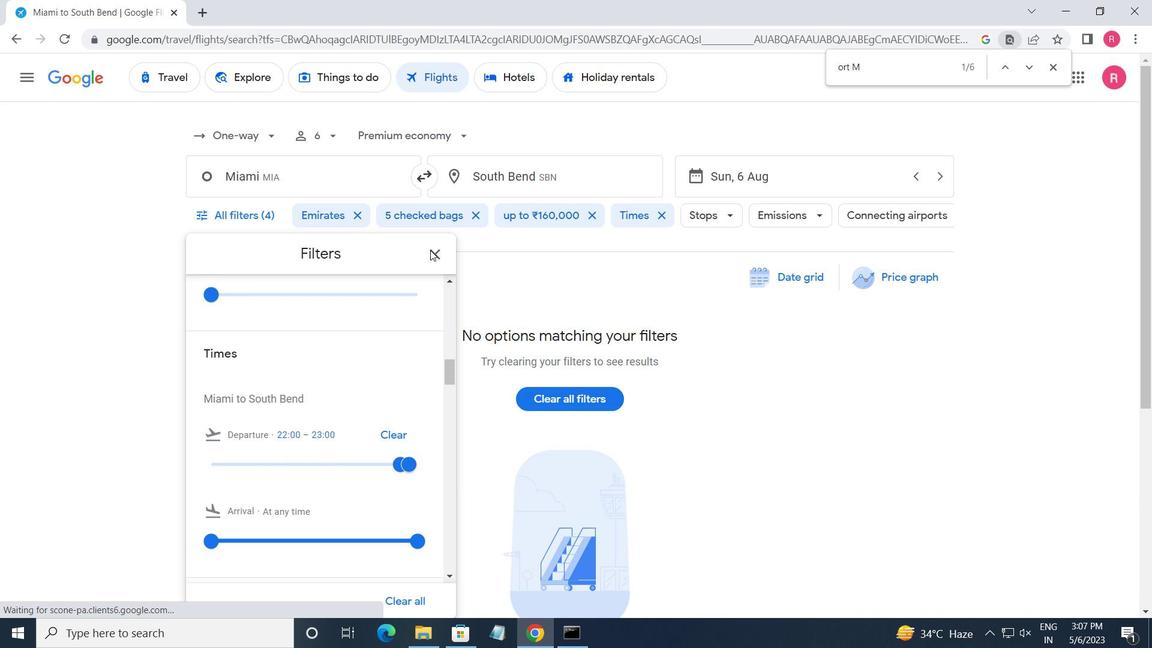 
